 Task: Add a condition where "Hours since ticket status open Greater than Ten" in new tickets in your groups.
Action: Mouse moved to (176, 567)
Screenshot: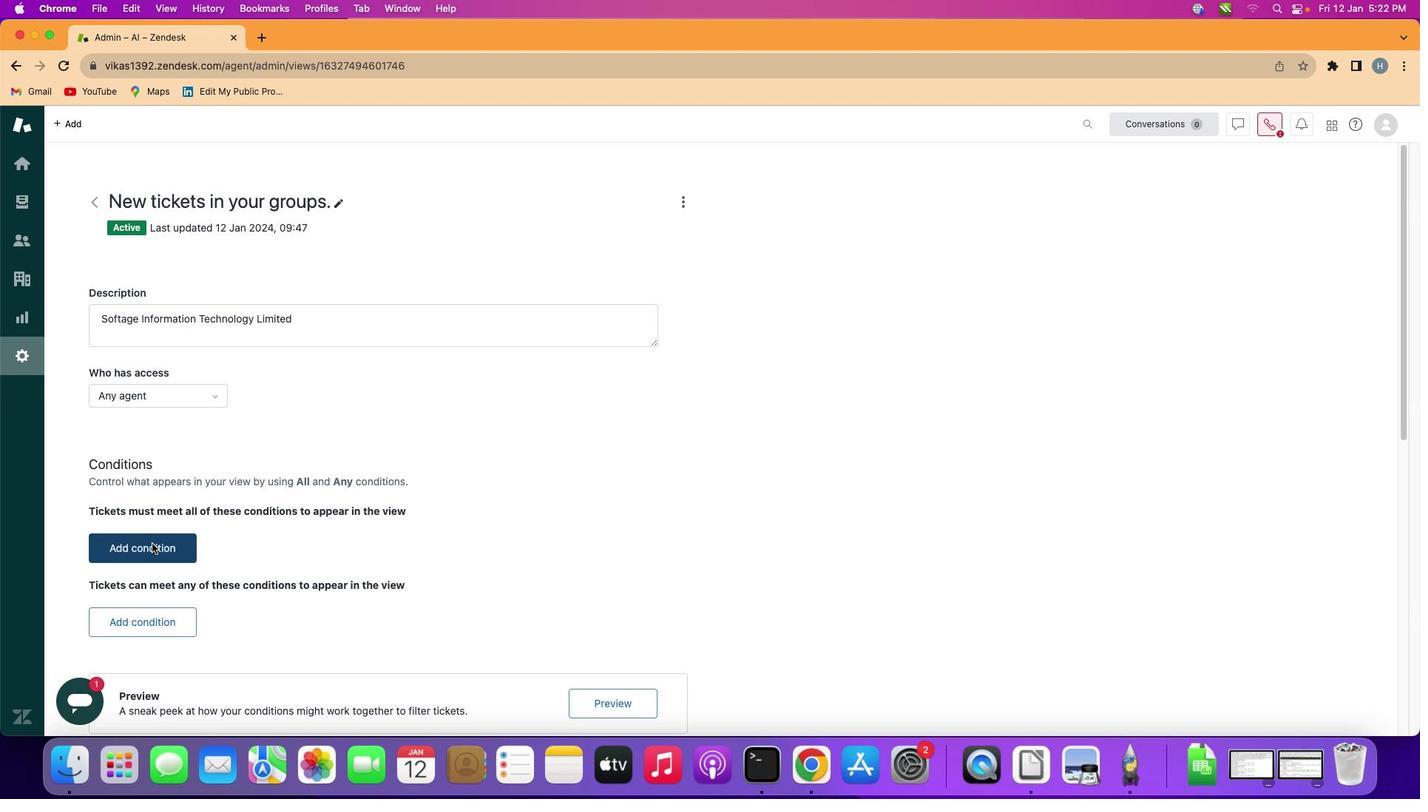 
Action: Mouse pressed left at (176, 567)
Screenshot: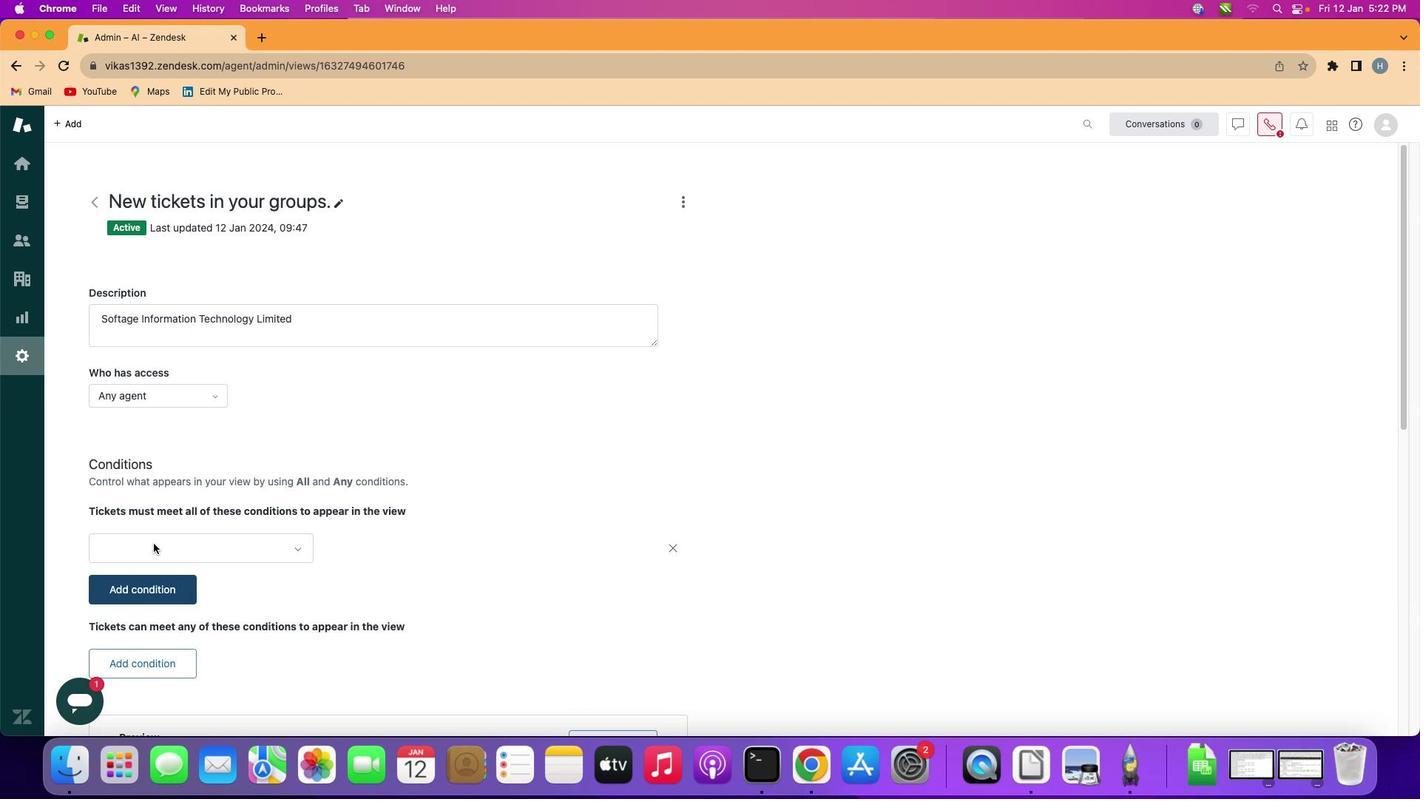 
Action: Mouse moved to (236, 567)
Screenshot: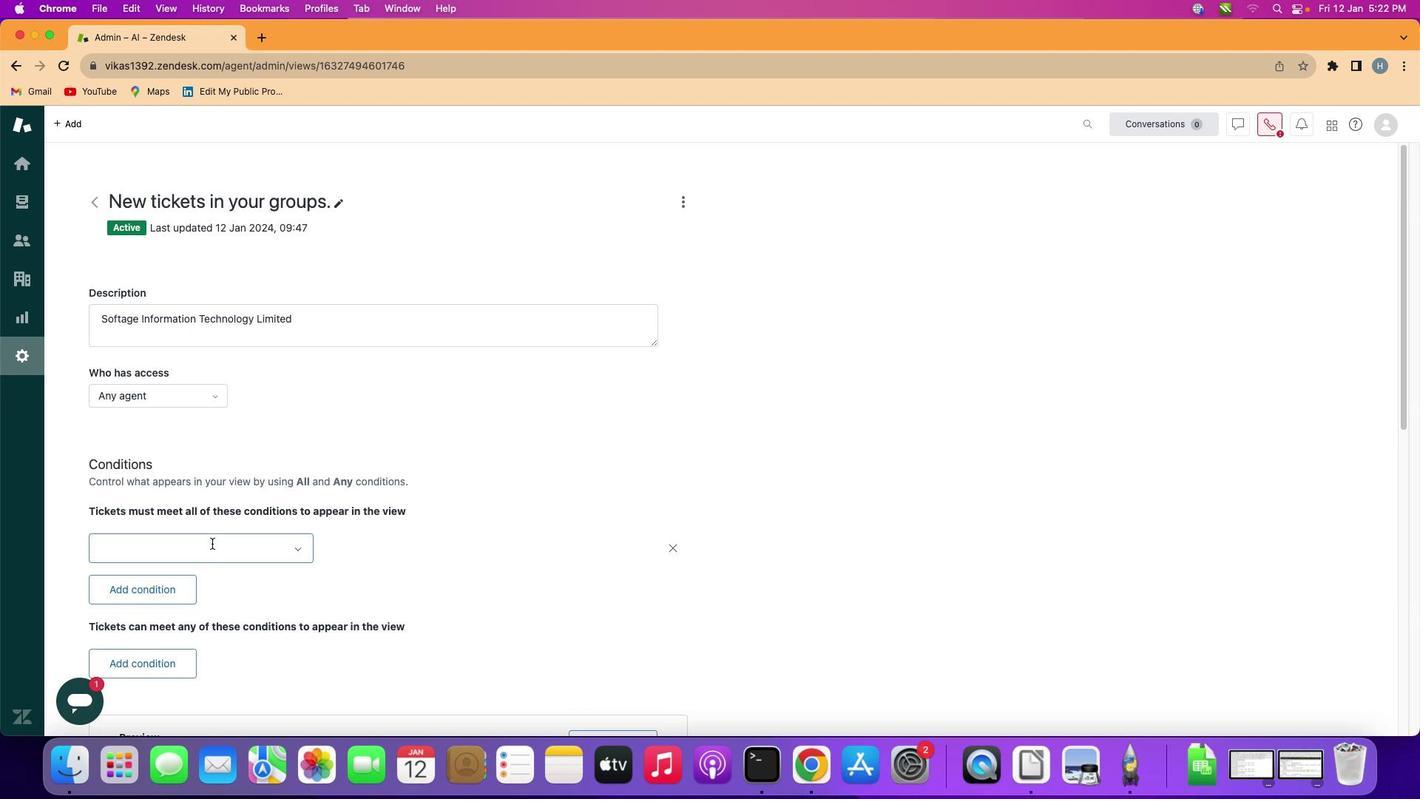
Action: Mouse pressed left at (236, 567)
Screenshot: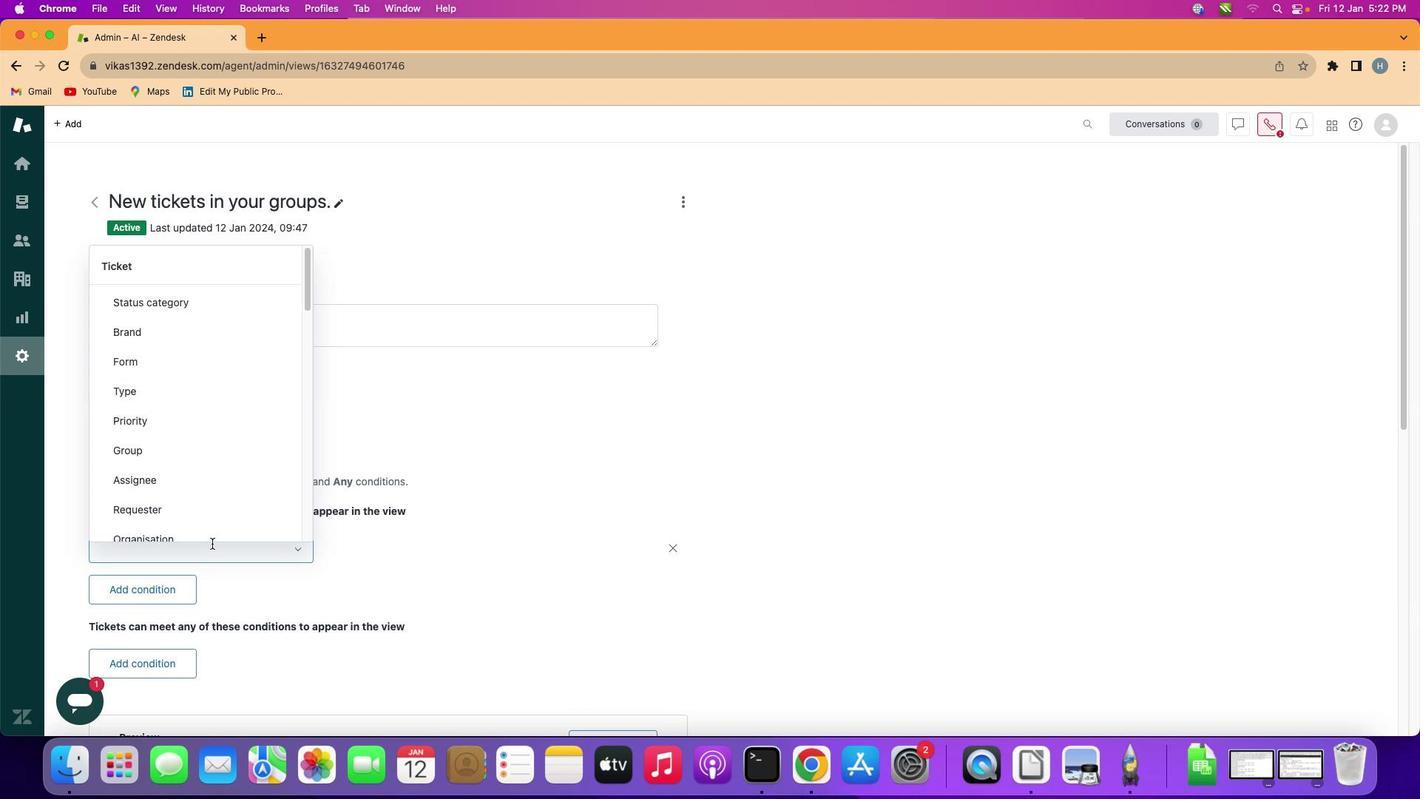
Action: Mouse moved to (241, 433)
Screenshot: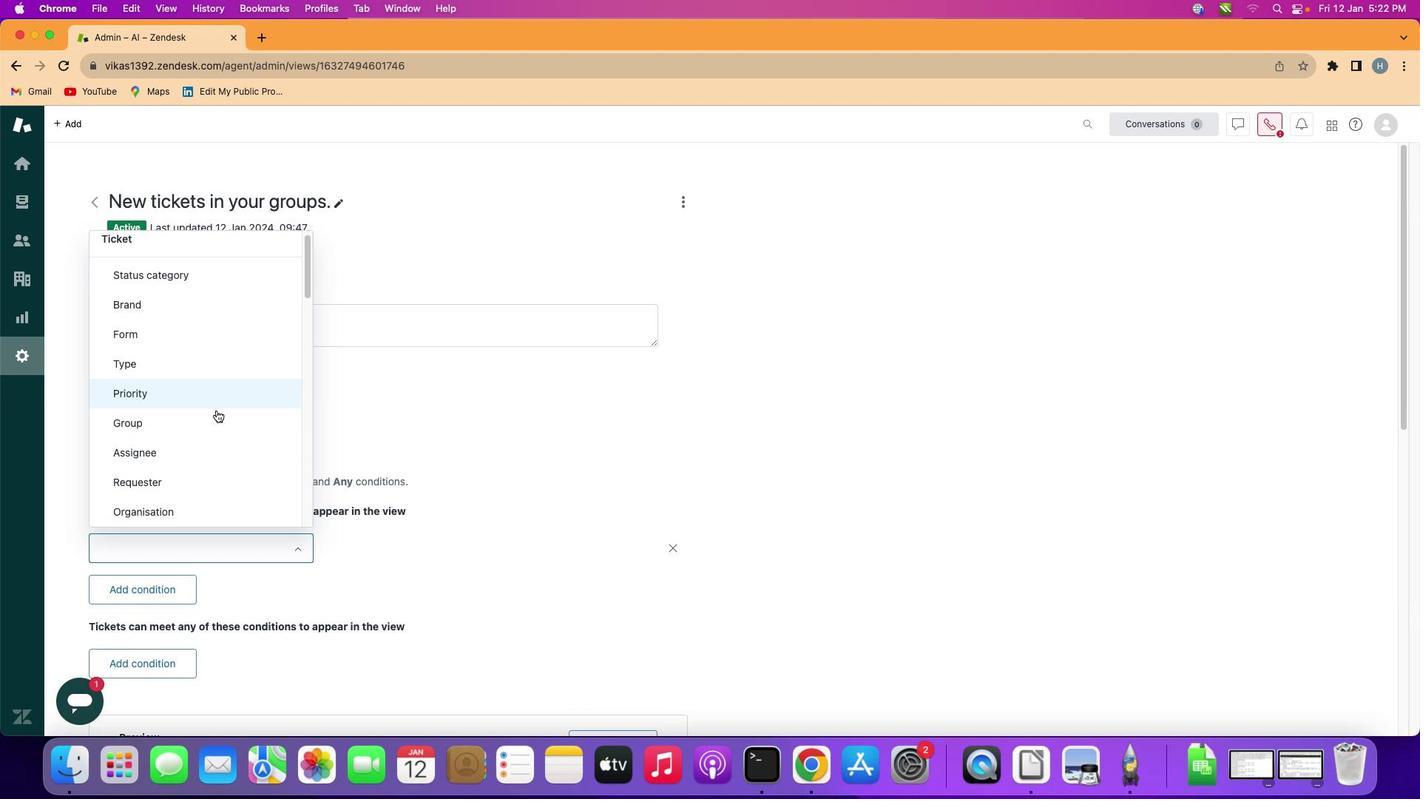 
Action: Mouse scrolled (241, 433) with delta (24, 23)
Screenshot: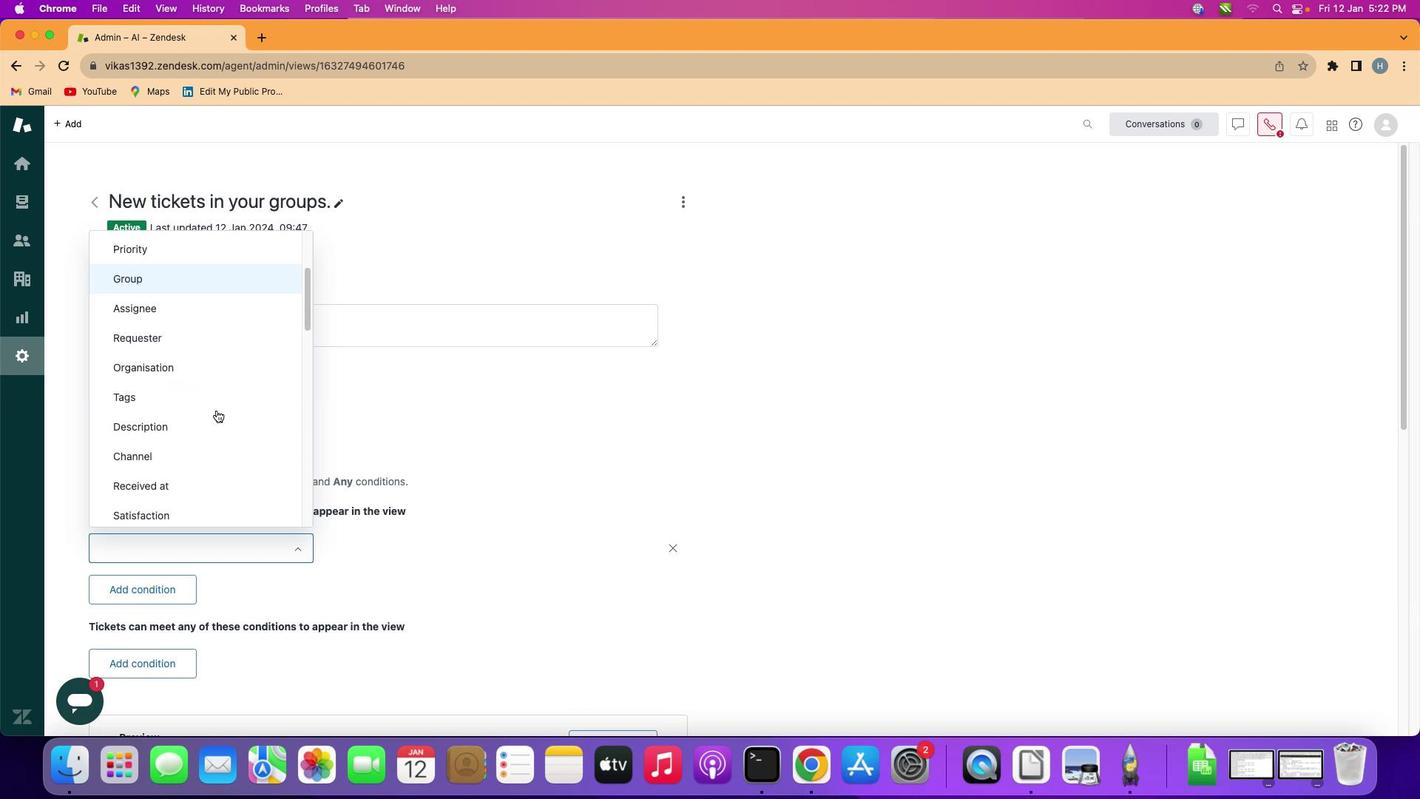 
Action: Mouse scrolled (241, 433) with delta (24, 23)
Screenshot: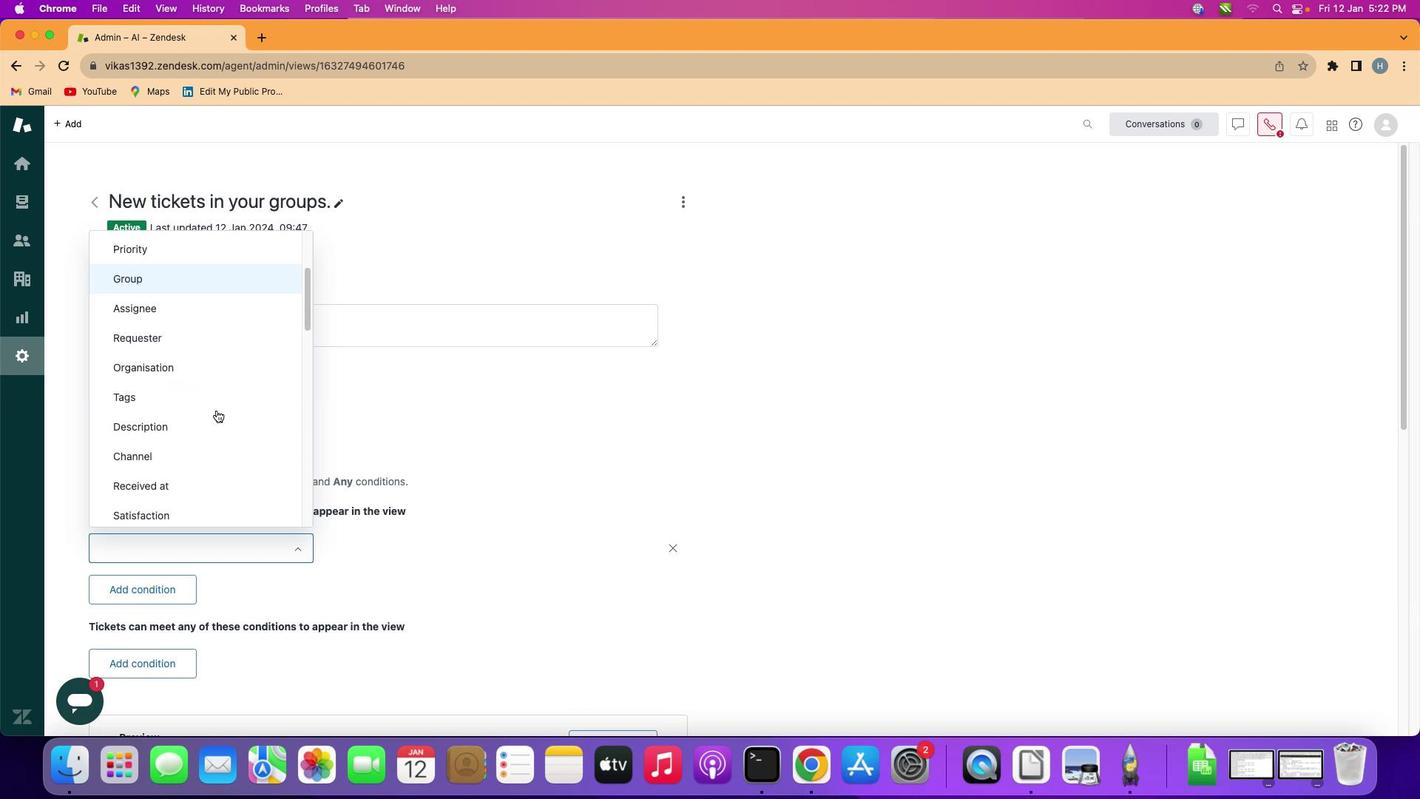 
Action: Mouse moved to (241, 433)
Screenshot: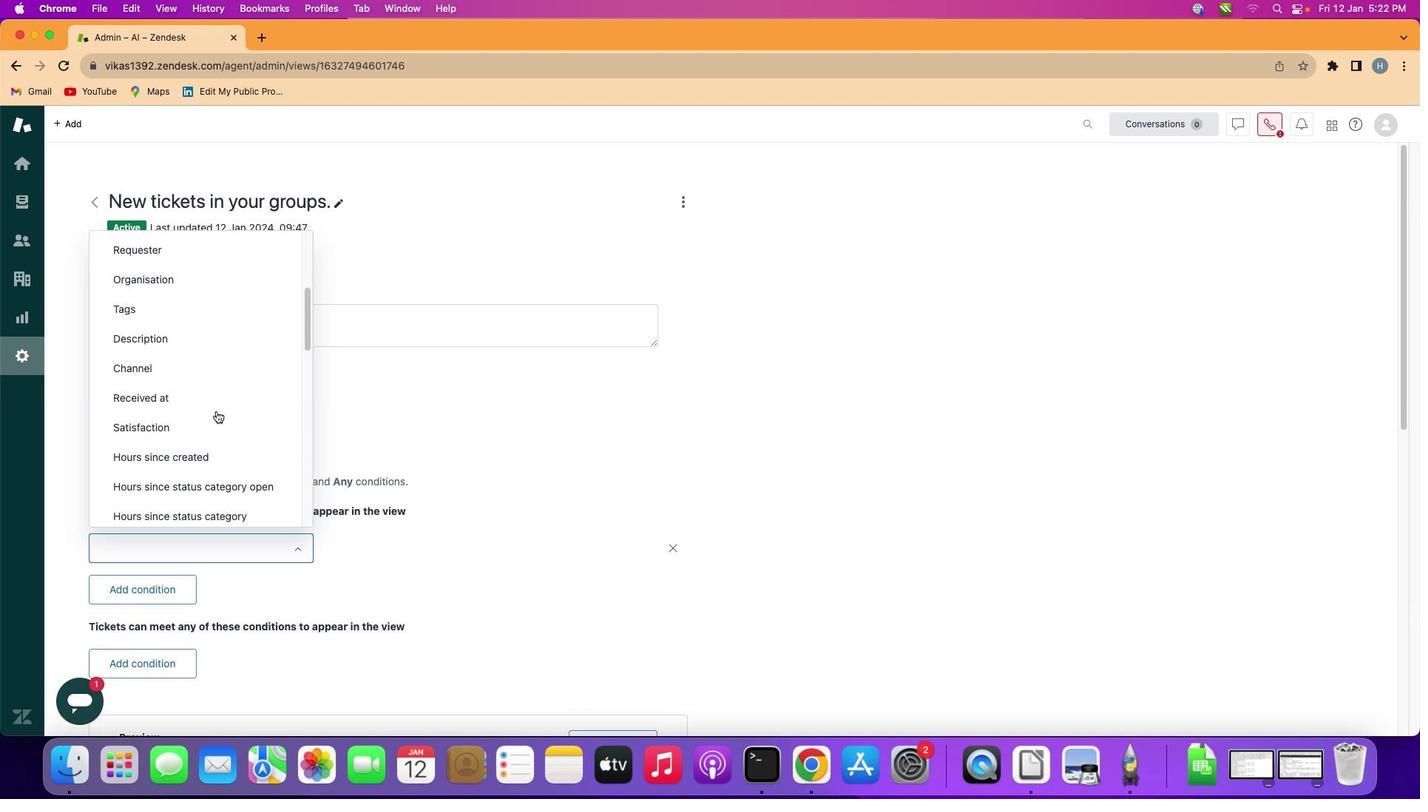 
Action: Mouse scrolled (241, 433) with delta (24, 22)
Screenshot: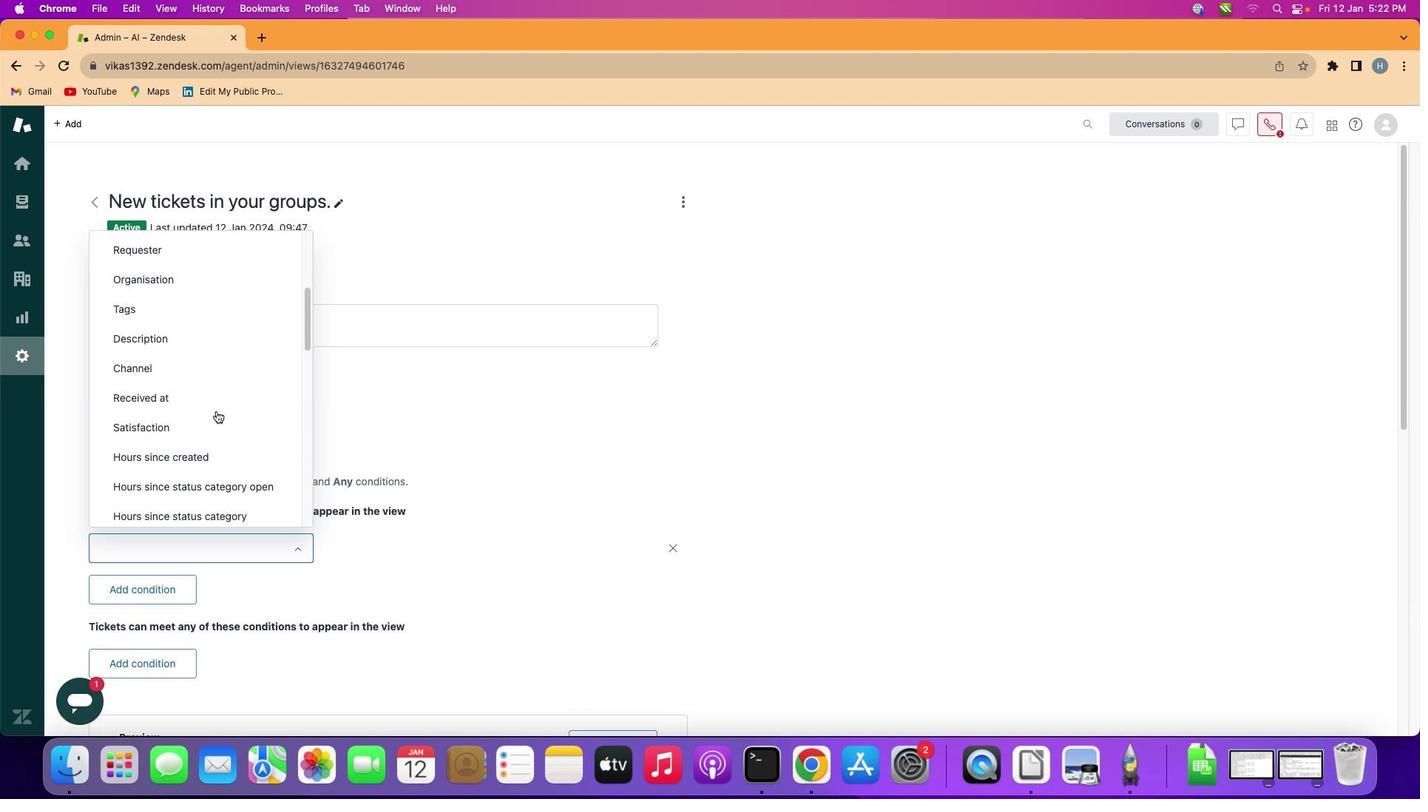 
Action: Mouse moved to (241, 434)
Screenshot: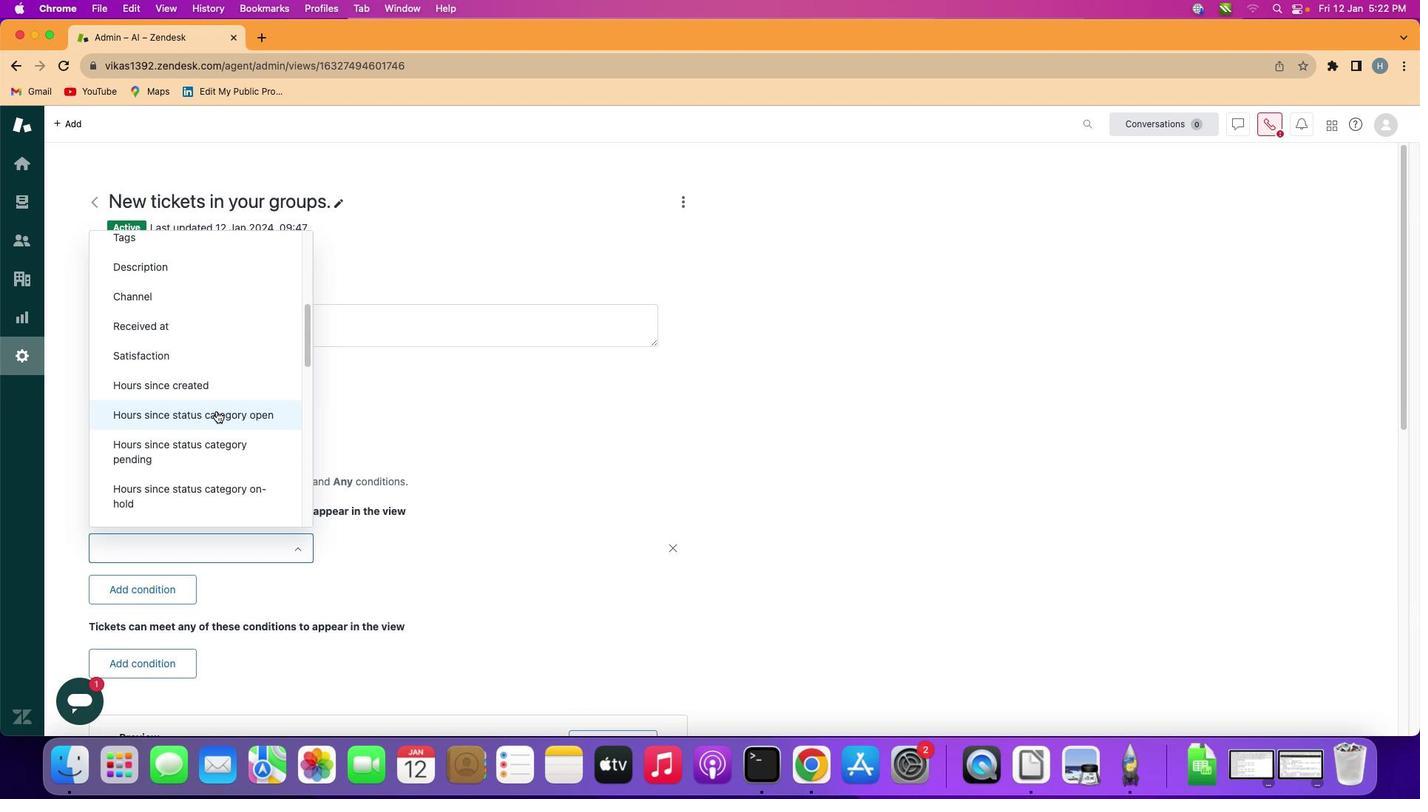 
Action: Mouse scrolled (241, 434) with delta (24, 21)
Screenshot: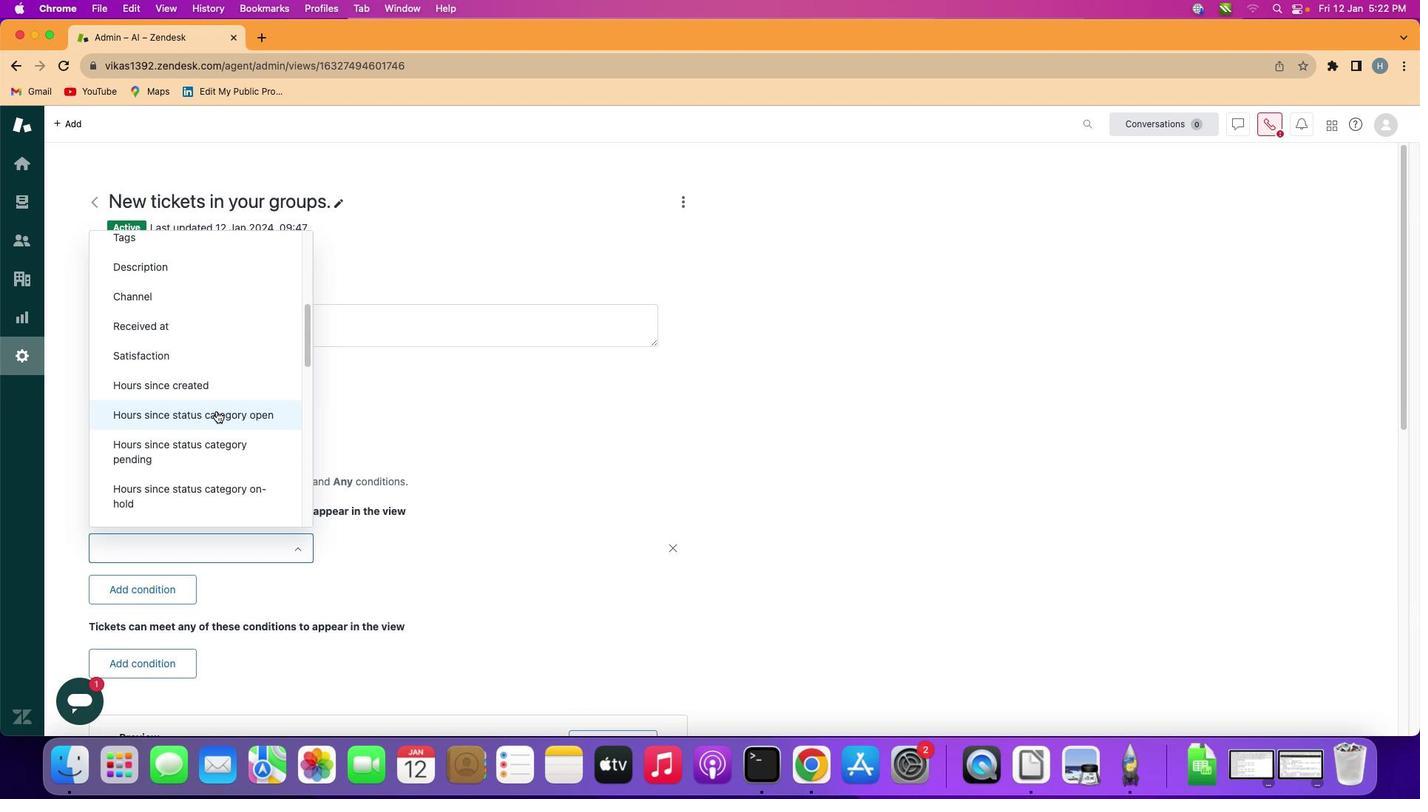 
Action: Mouse moved to (241, 435)
Screenshot: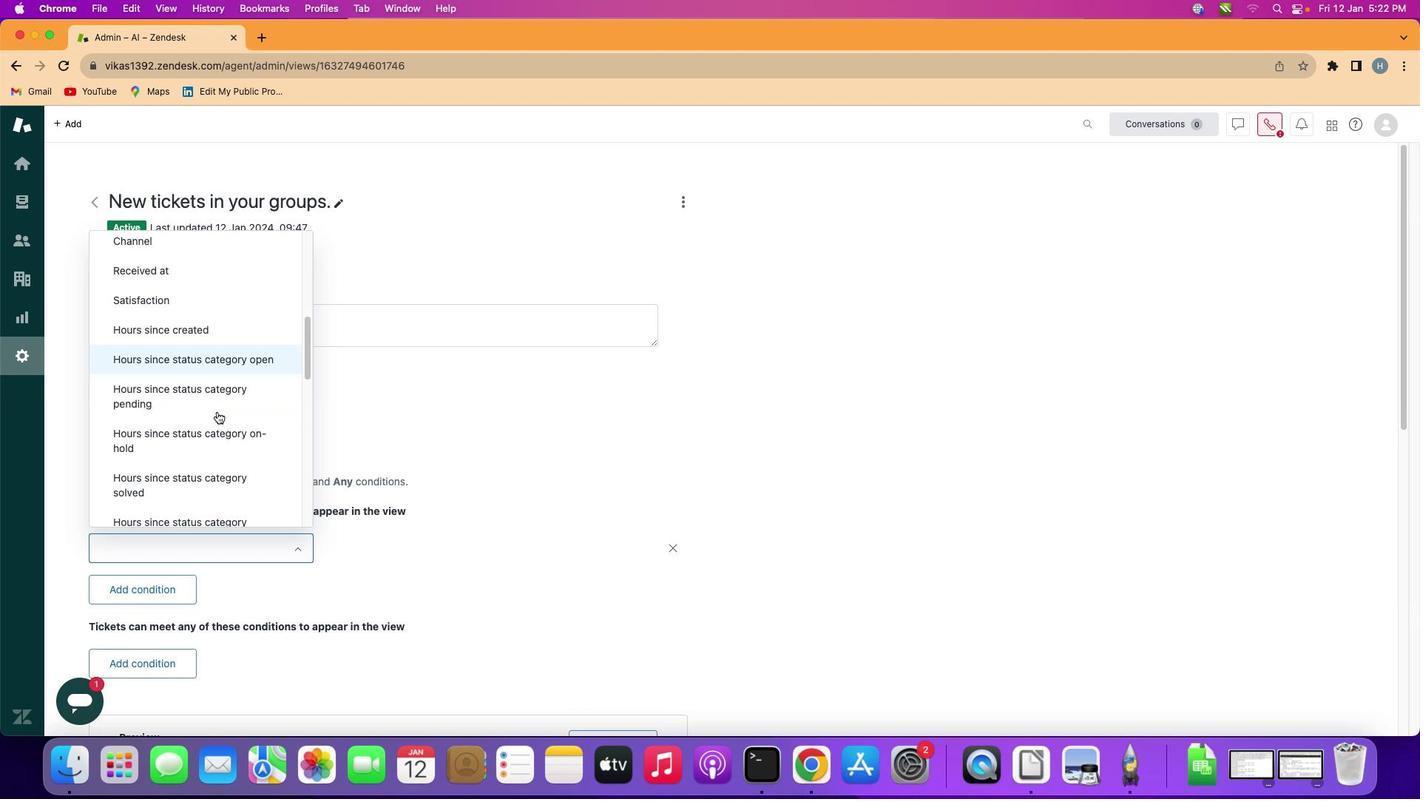 
Action: Mouse scrolled (241, 435) with delta (24, 21)
Screenshot: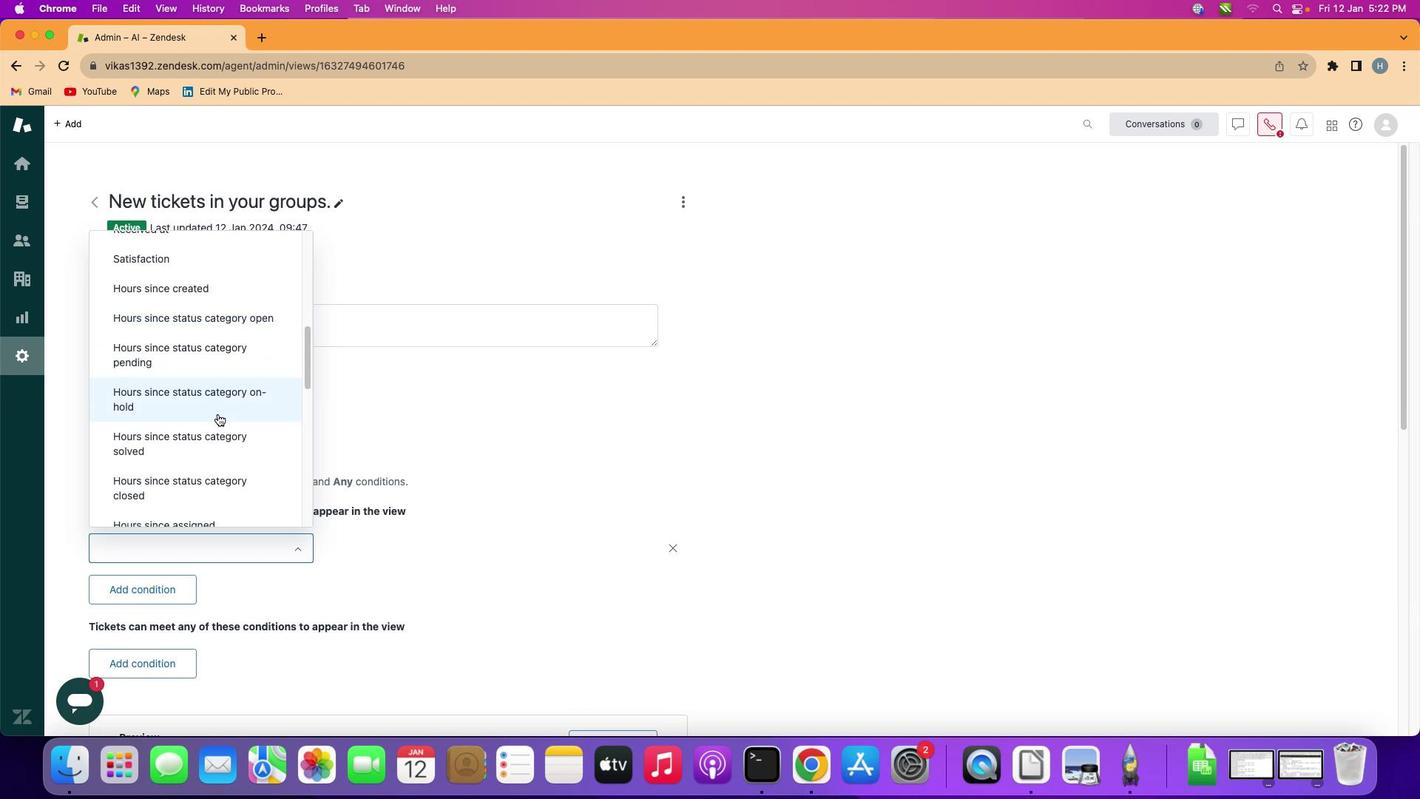 
Action: Mouse moved to (241, 438)
Screenshot: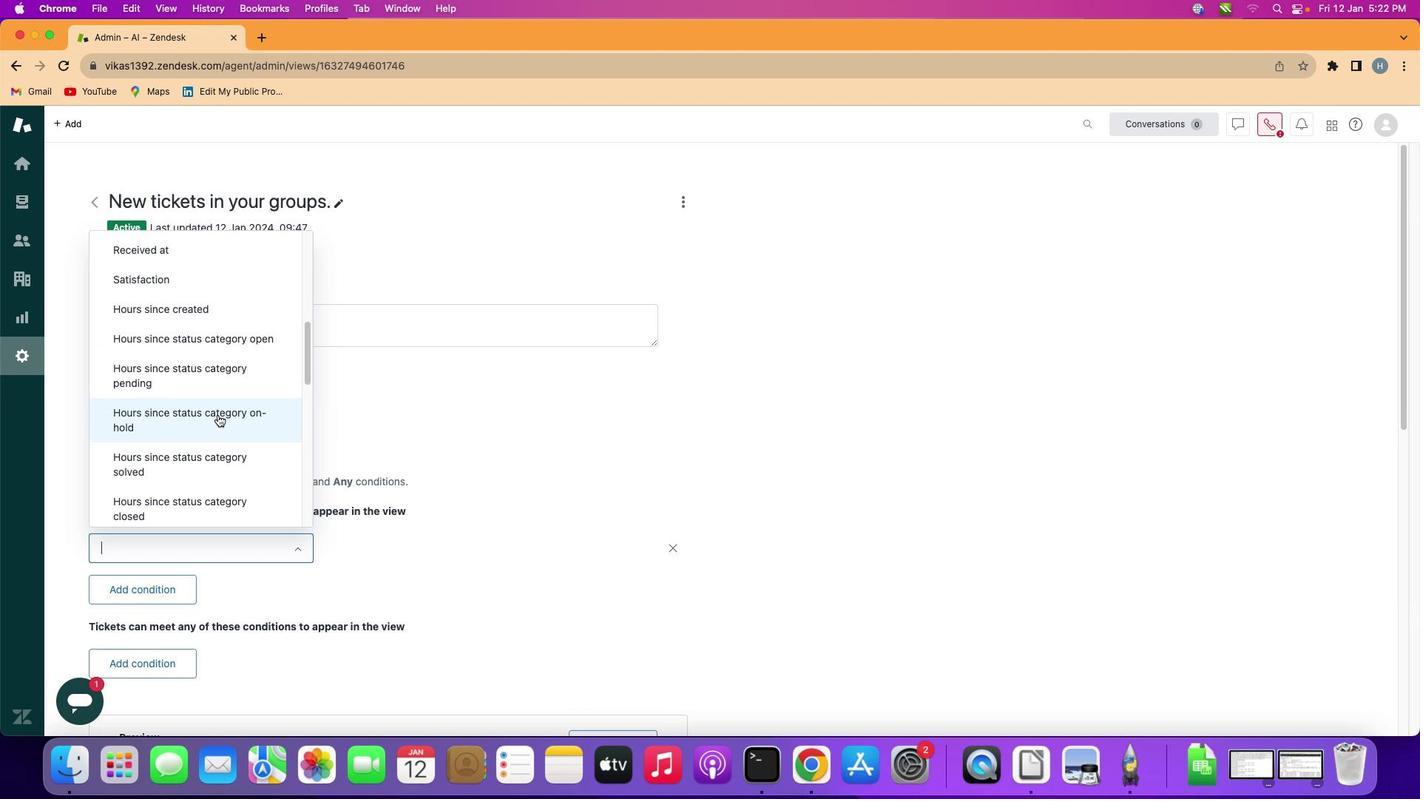 
Action: Mouse scrolled (241, 438) with delta (24, 23)
Screenshot: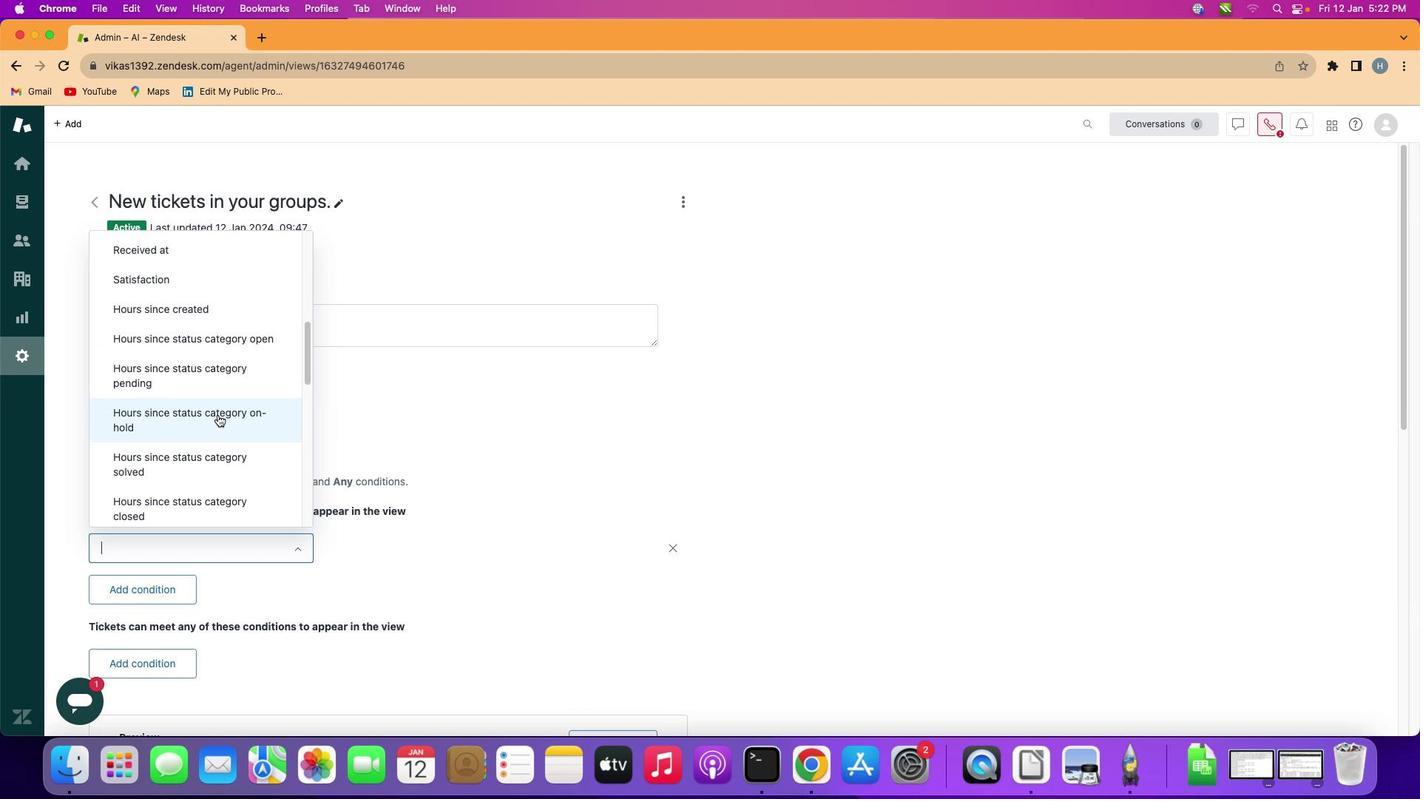 
Action: Mouse scrolled (241, 438) with delta (24, 27)
Screenshot: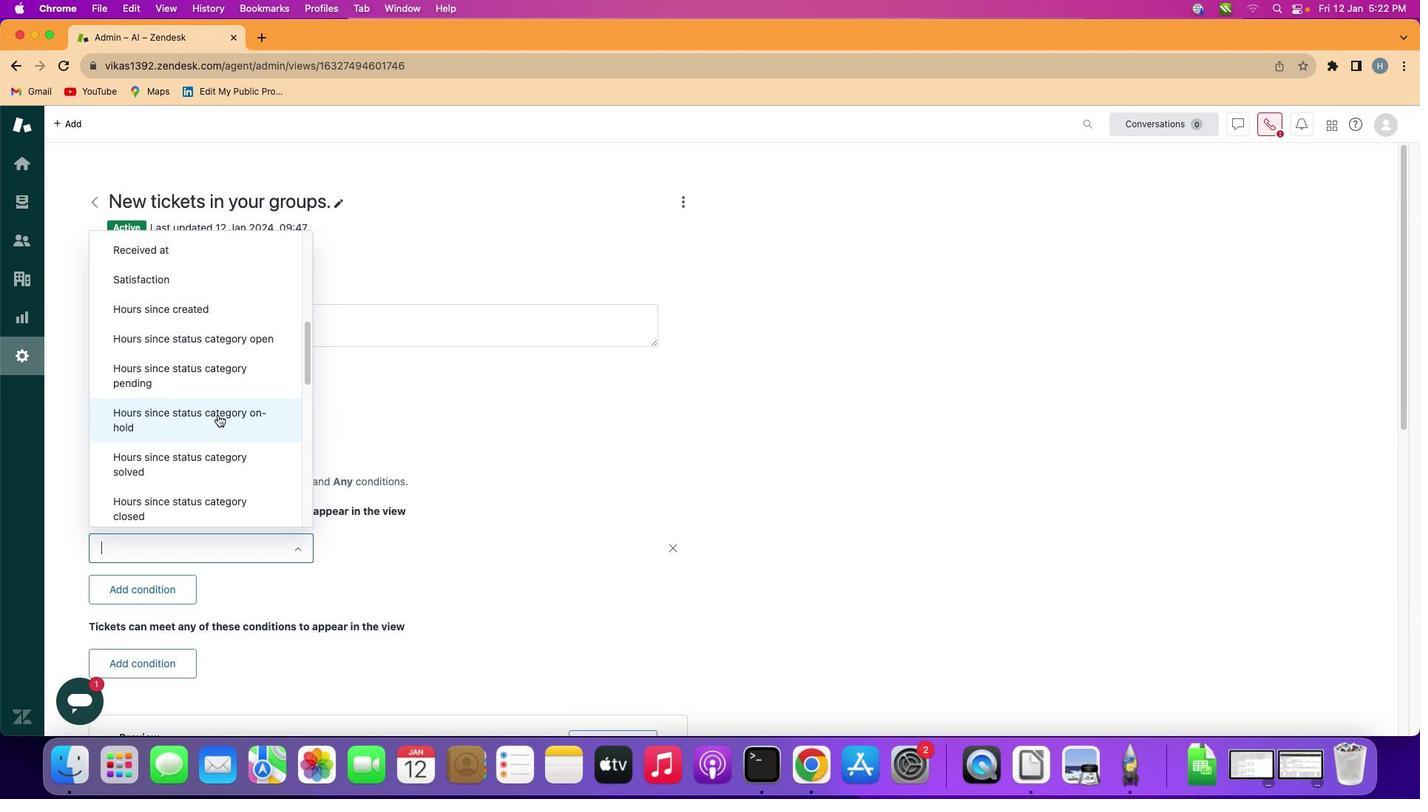 
Action: Mouse scrolled (241, 438) with delta (24, 22)
Screenshot: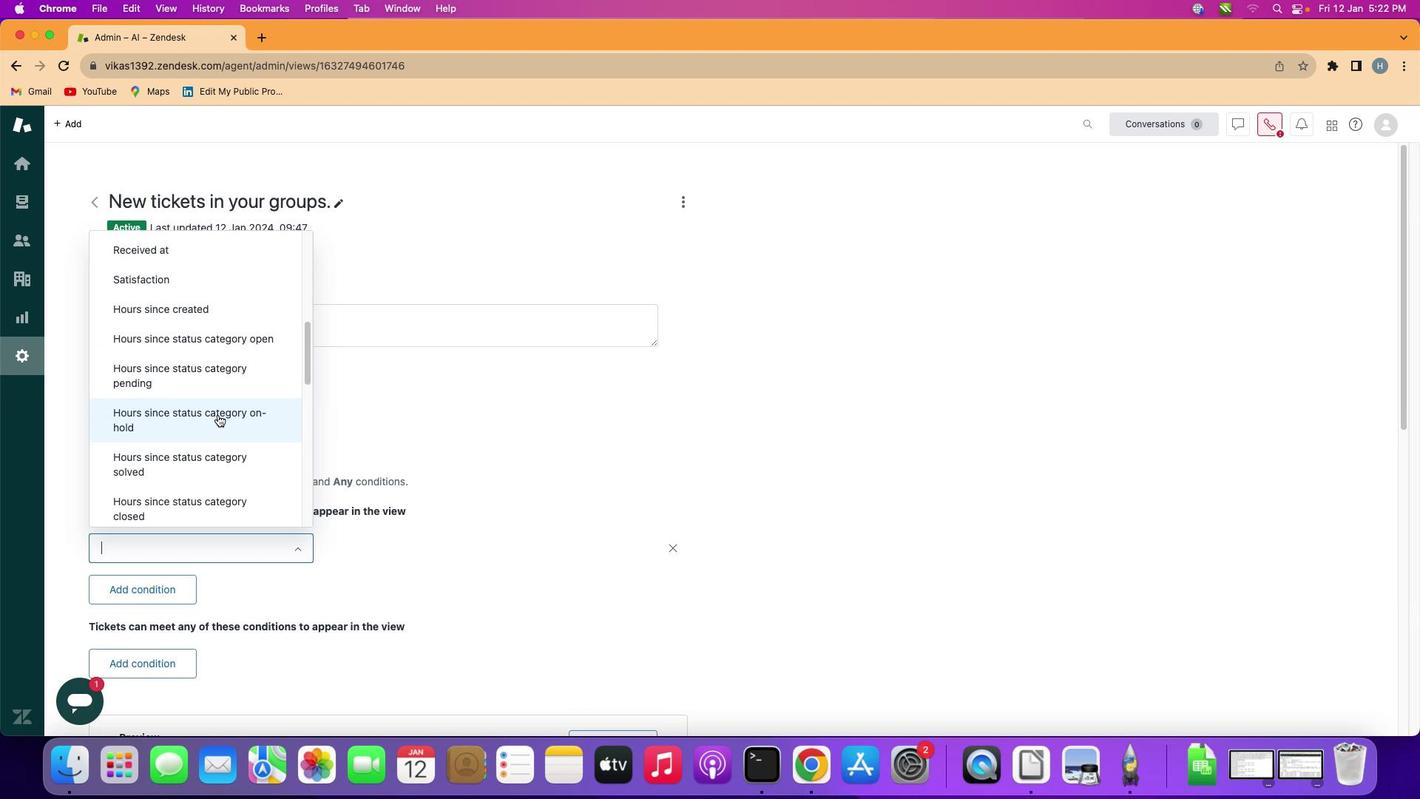 
Action: Mouse moved to (241, 439)
Screenshot: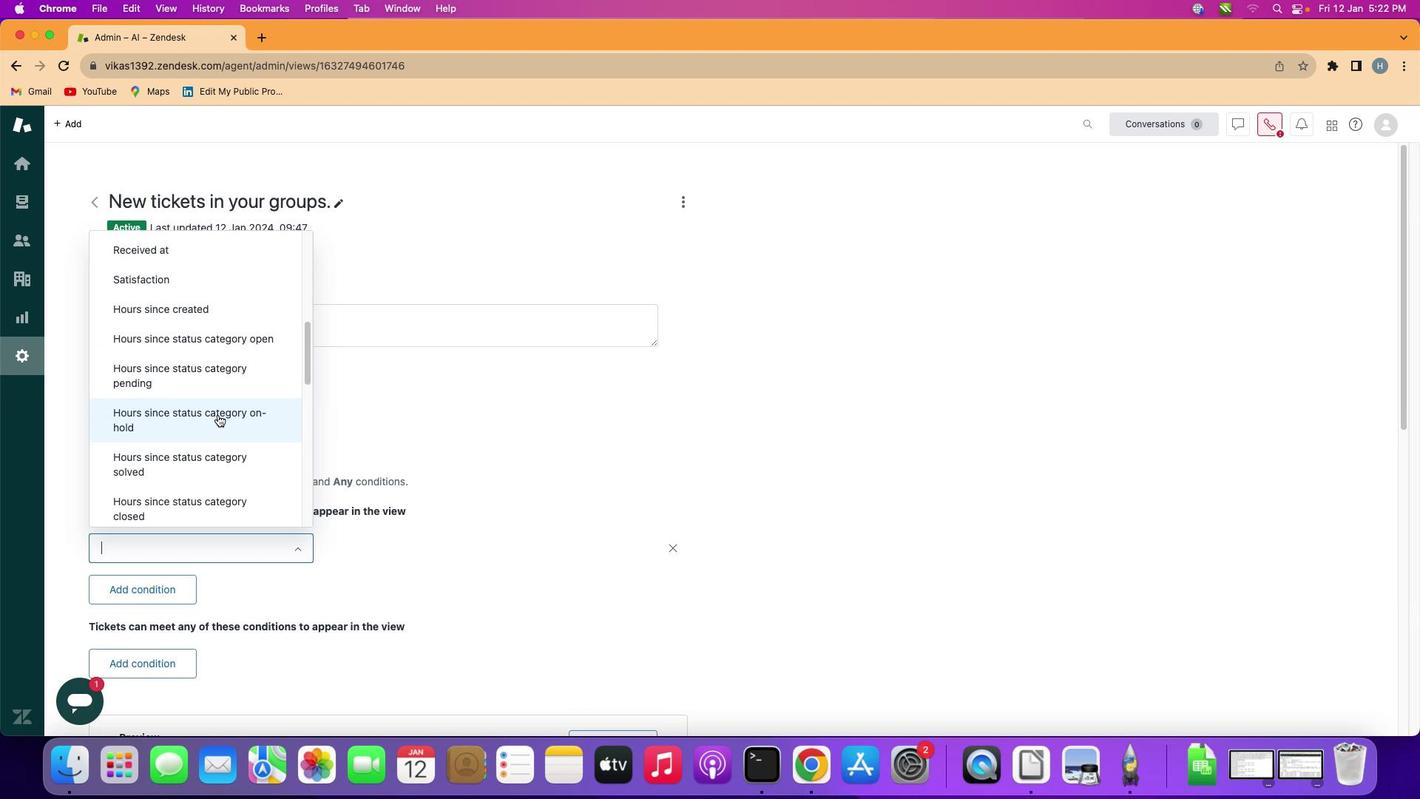 
Action: Mouse scrolled (241, 439) with delta (24, 26)
Screenshot: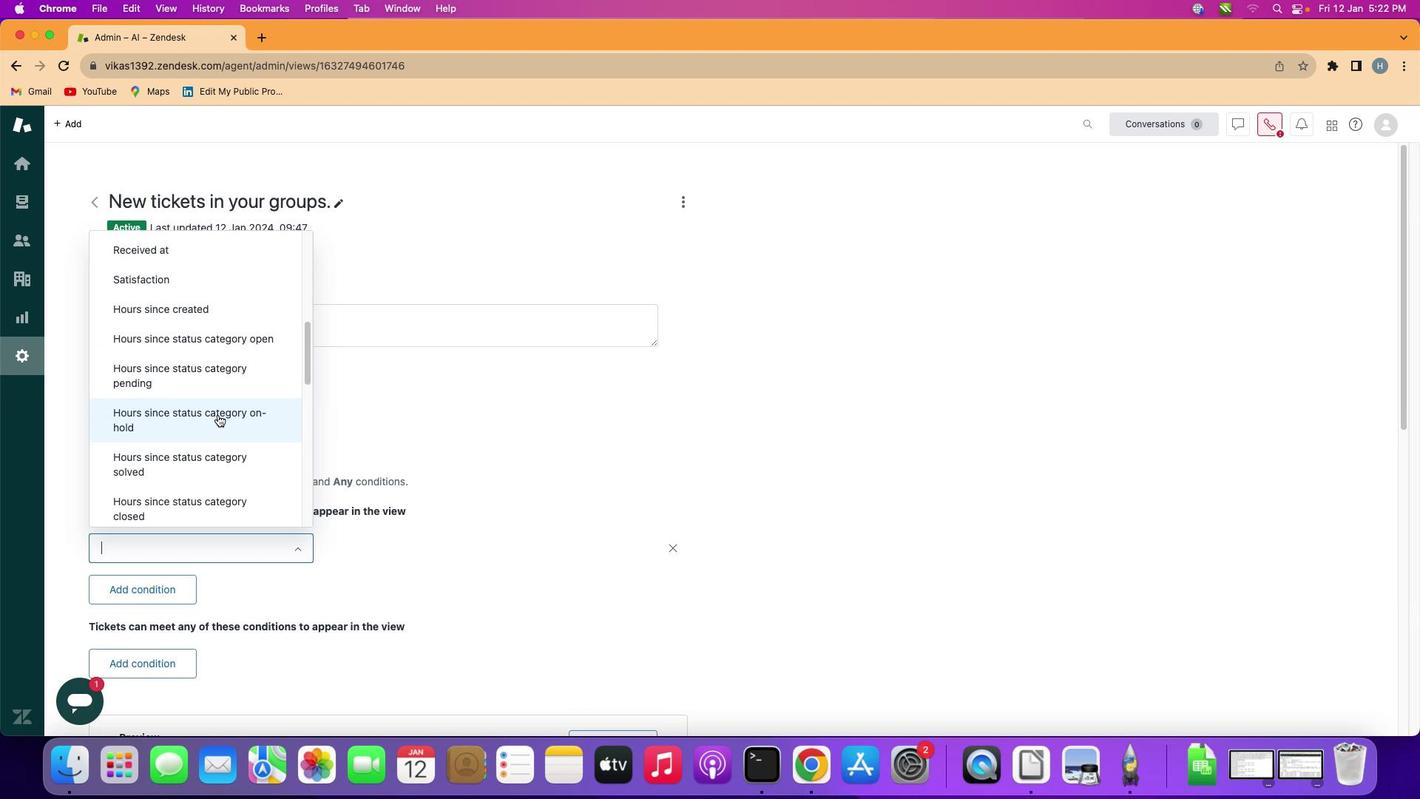 
Action: Mouse scrolled (241, 439) with delta (24, 22)
Screenshot: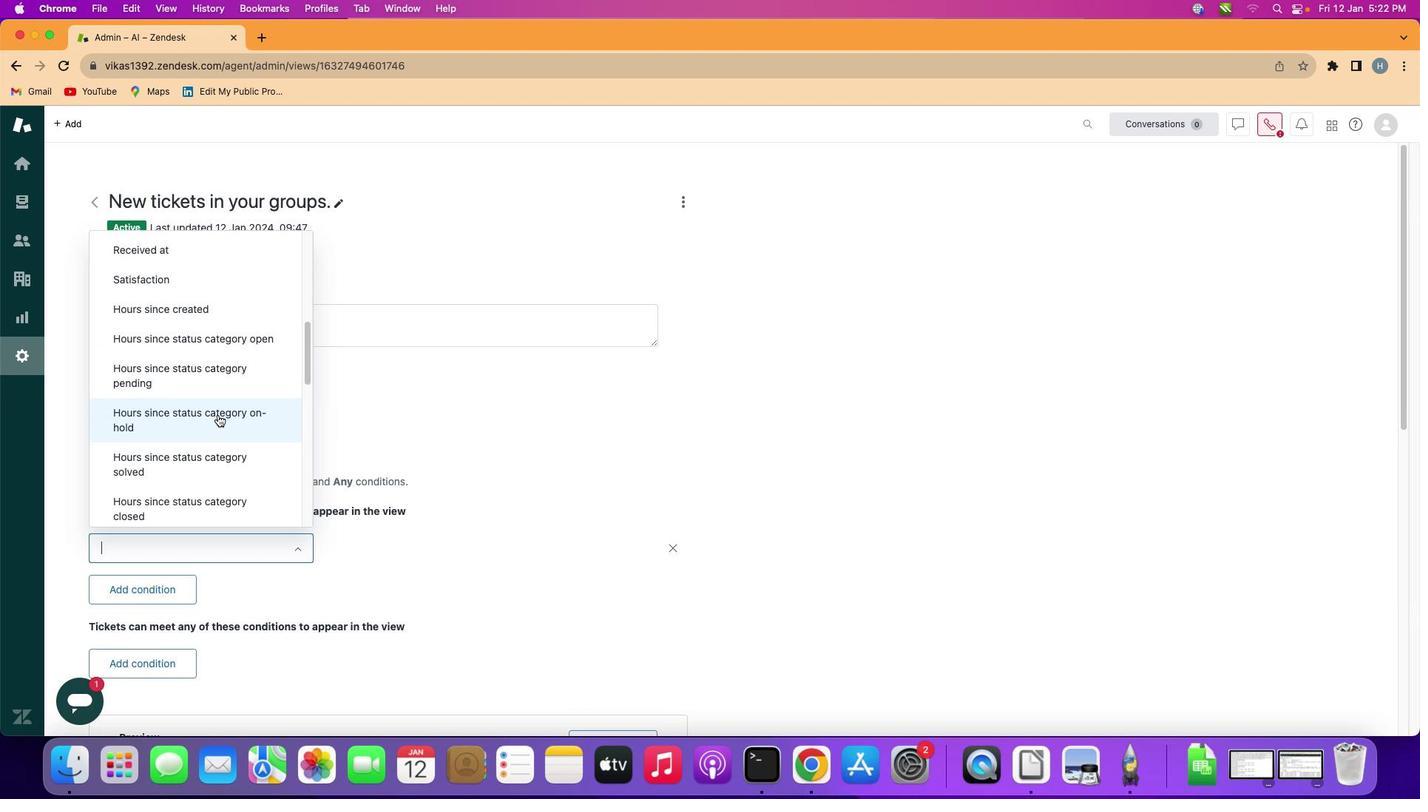 
Action: Mouse moved to (243, 439)
Screenshot: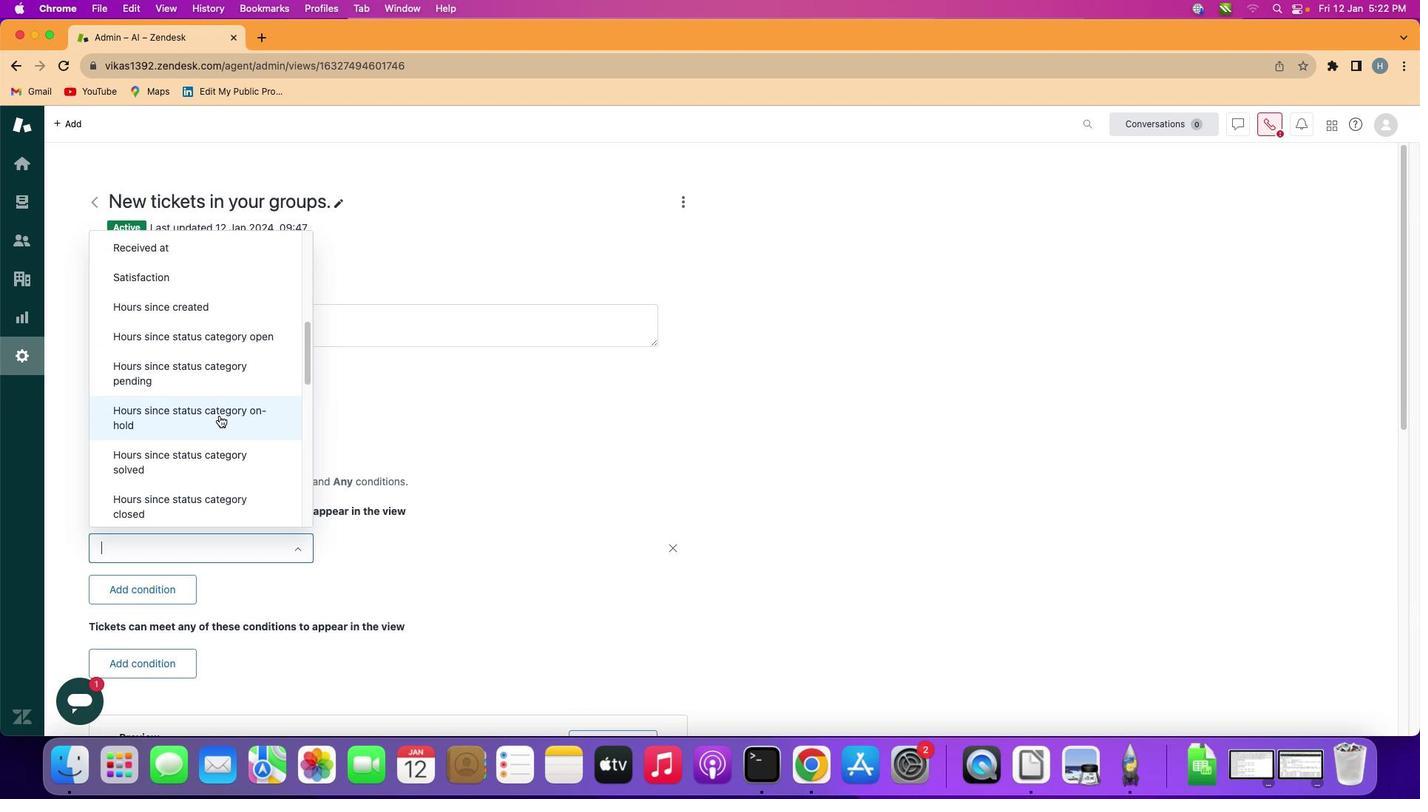 
Action: Mouse scrolled (243, 439) with delta (24, 25)
Screenshot: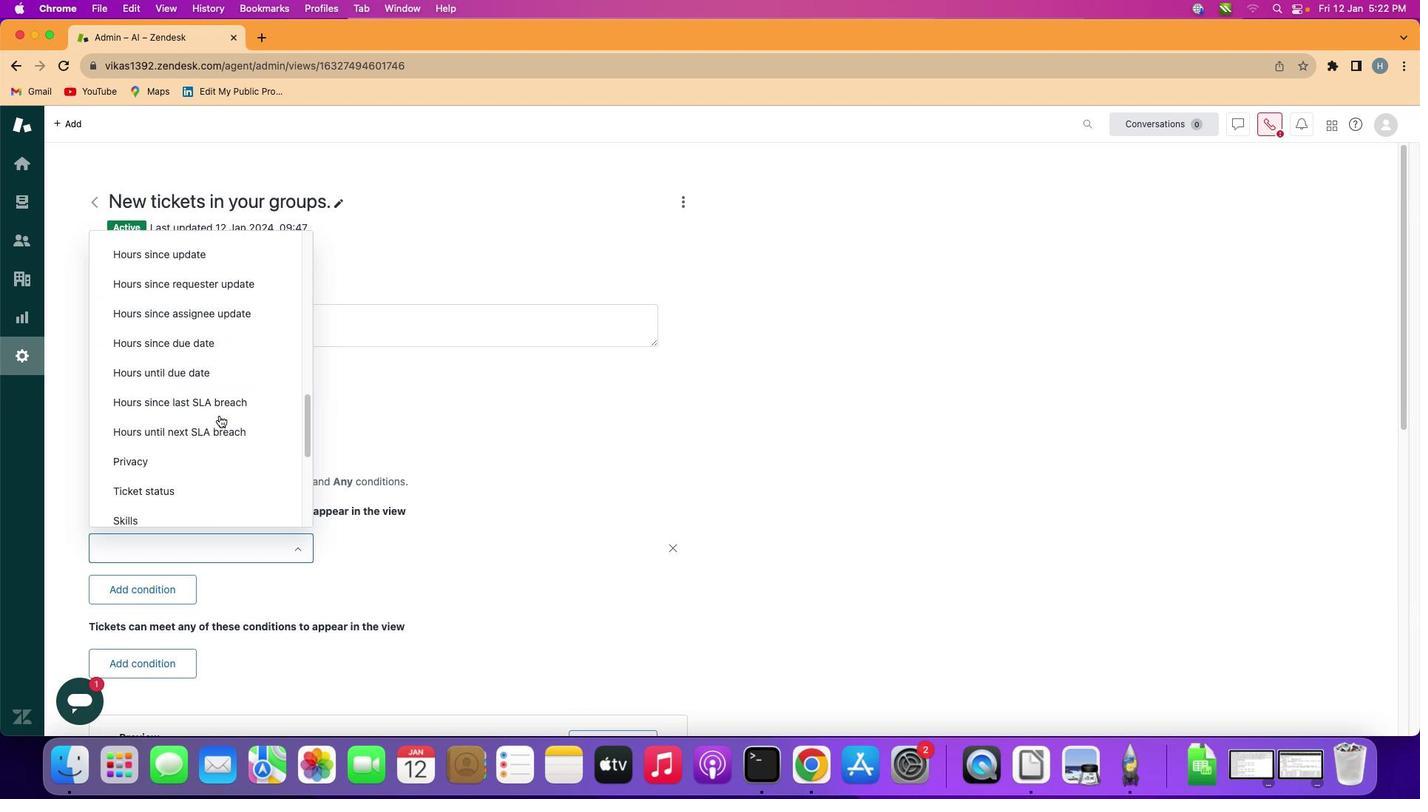 
Action: Mouse moved to (243, 439)
Screenshot: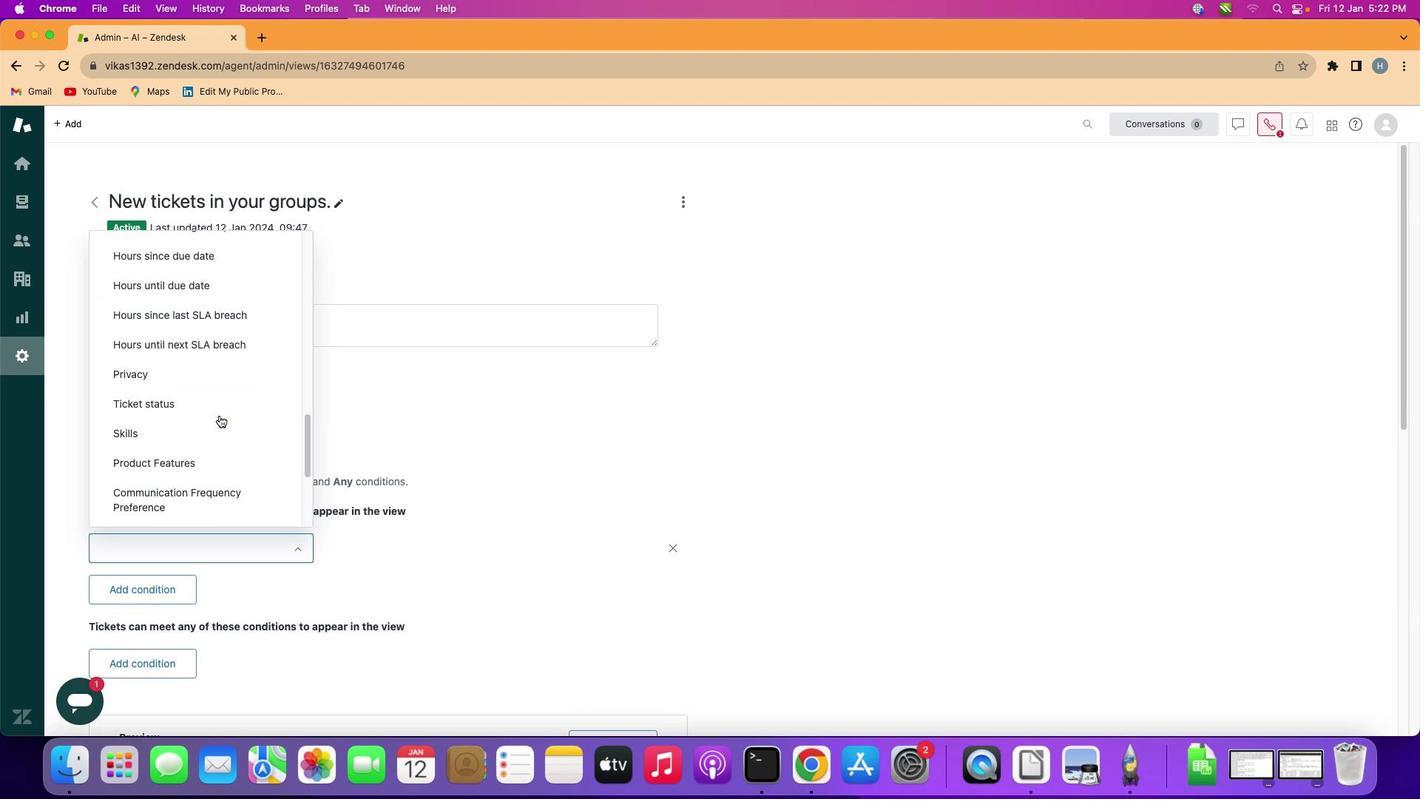 
Action: Mouse scrolled (243, 439) with delta (24, 22)
Screenshot: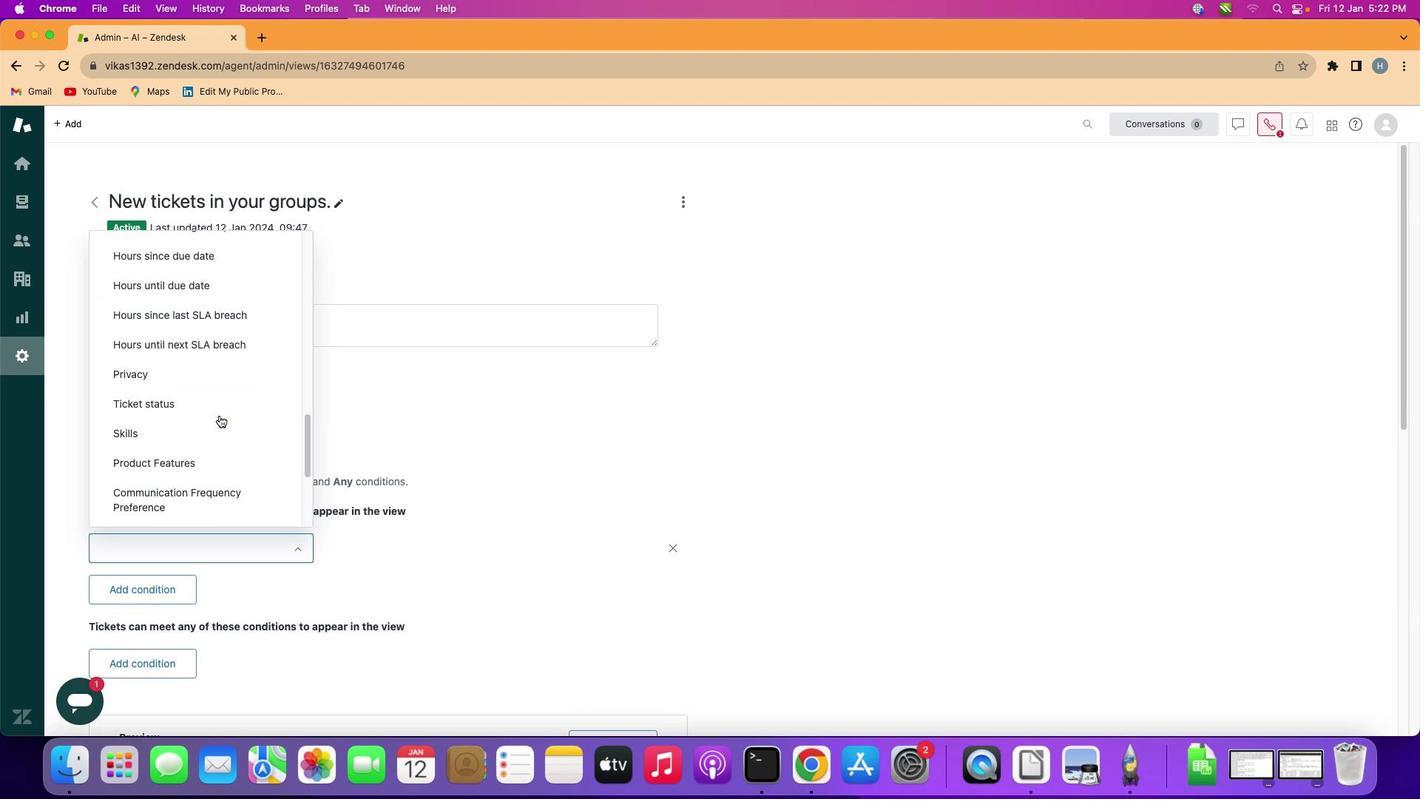 
Action: Mouse moved to (243, 439)
Screenshot: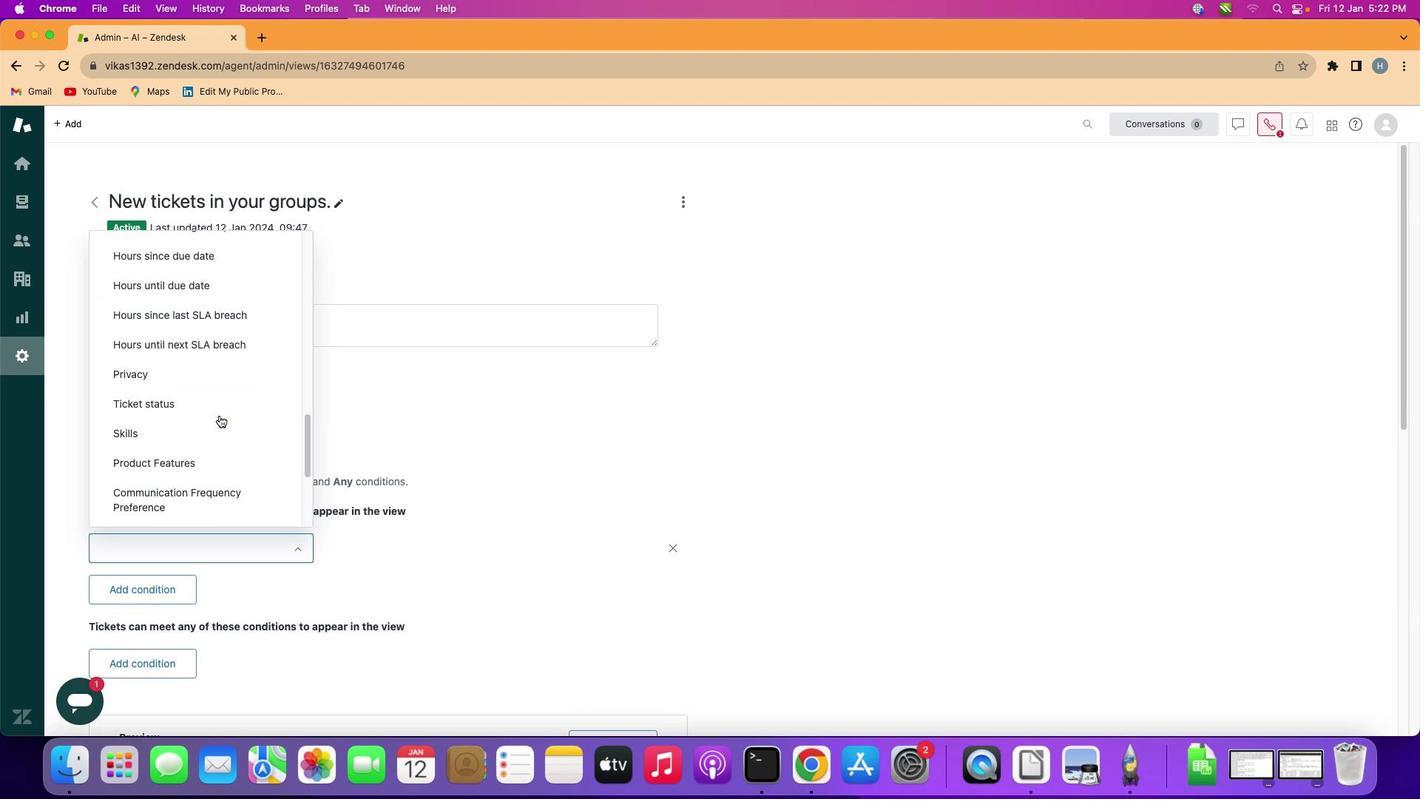 
Action: Mouse scrolled (243, 439) with delta (24, 22)
Screenshot: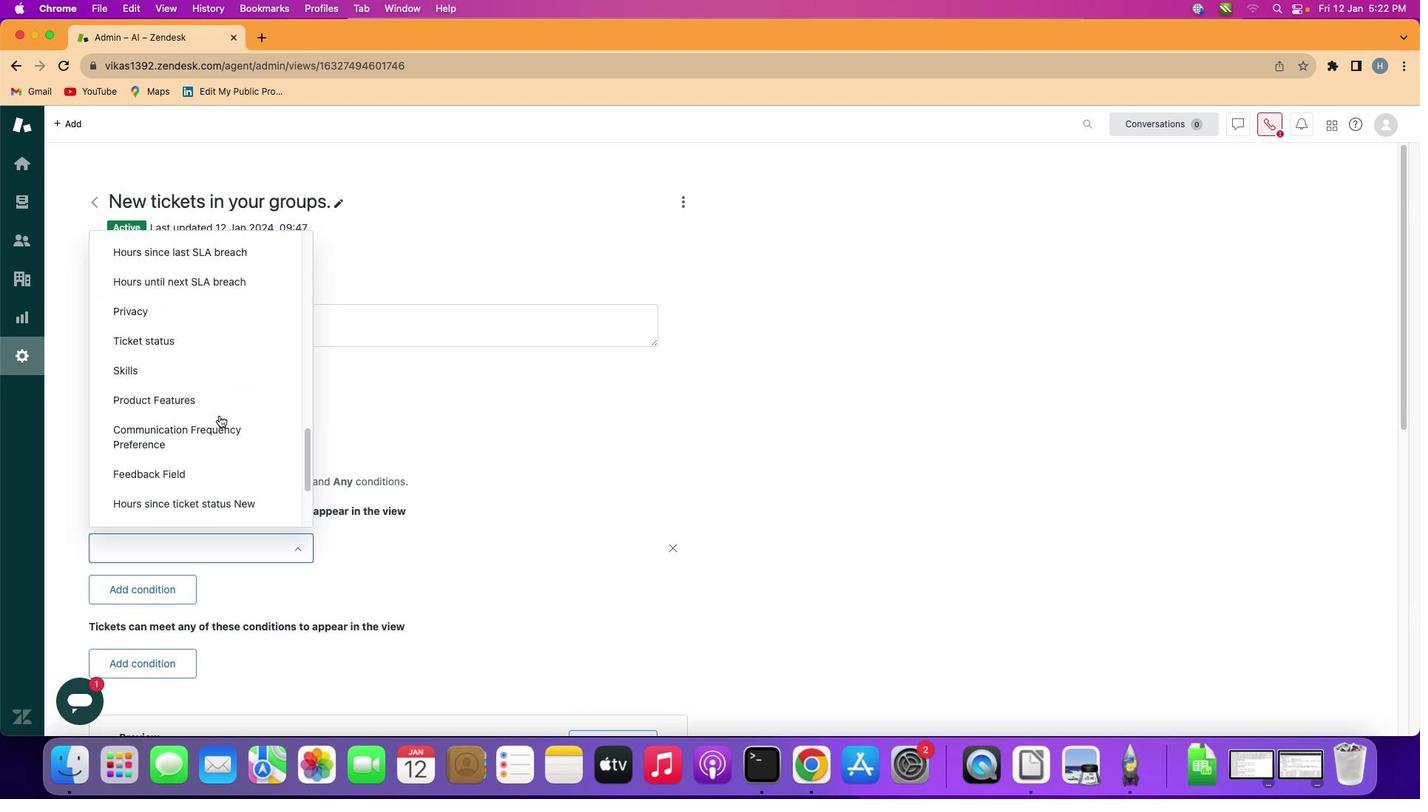 
Action: Mouse scrolled (243, 439) with delta (24, 19)
Screenshot: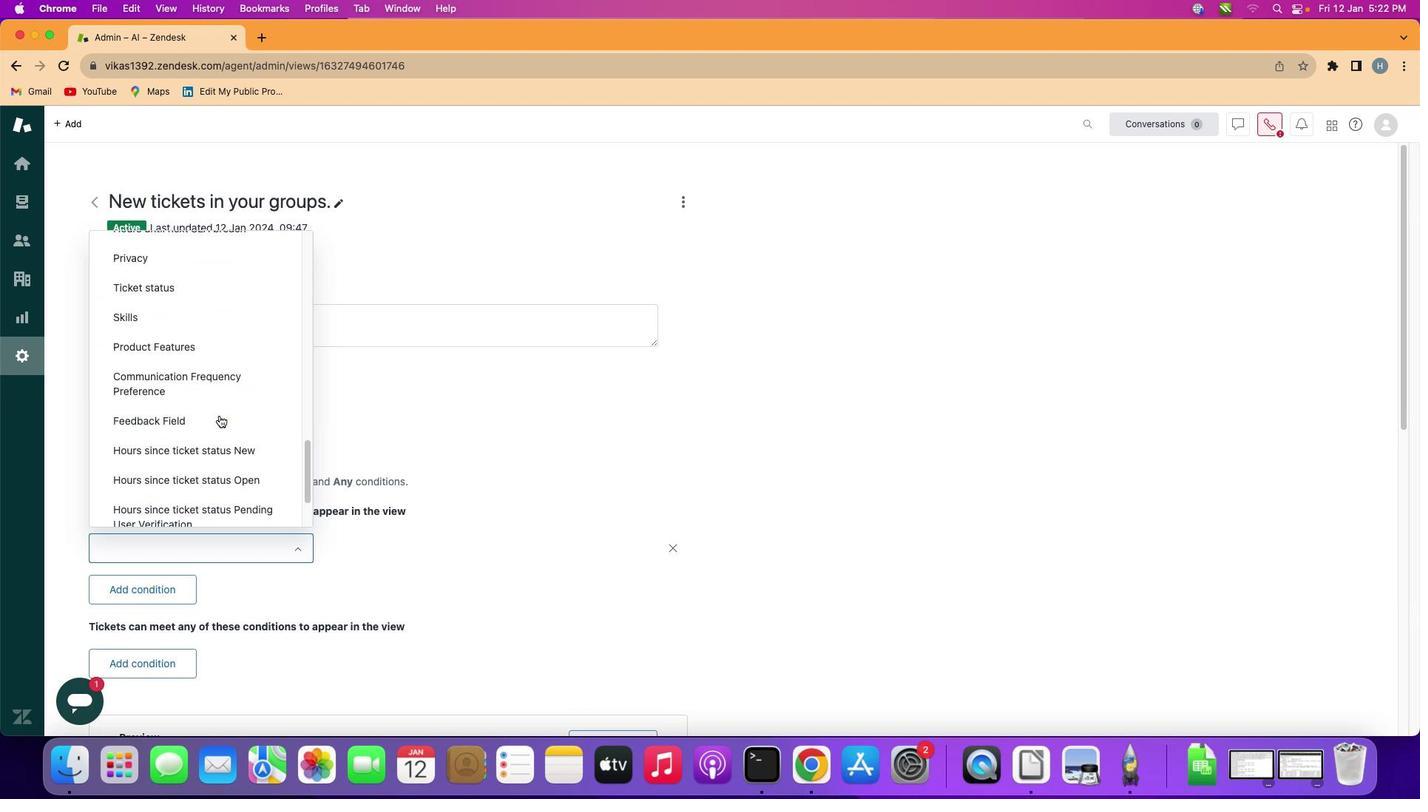 
Action: Mouse scrolled (243, 439) with delta (24, 19)
Screenshot: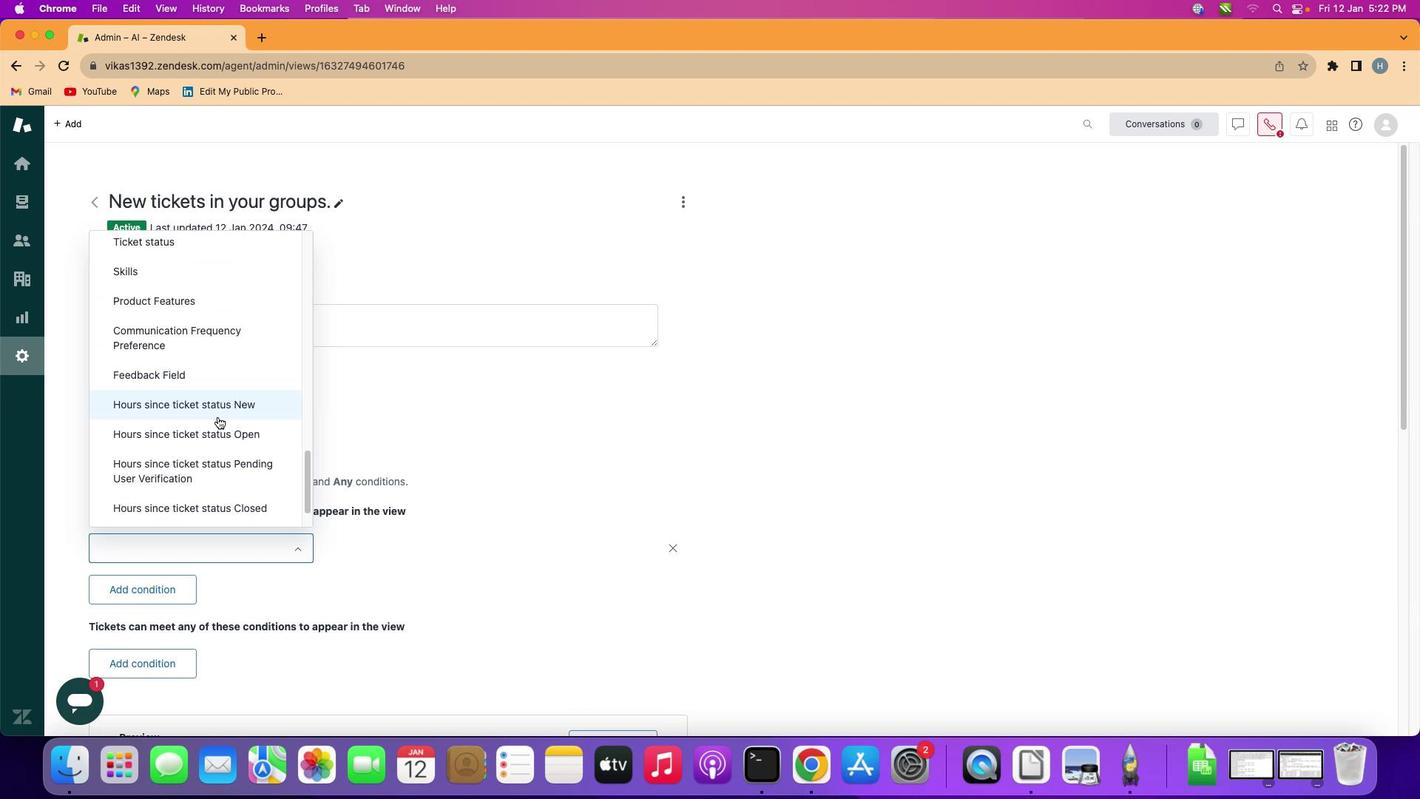 
Action: Mouse moved to (241, 441)
Screenshot: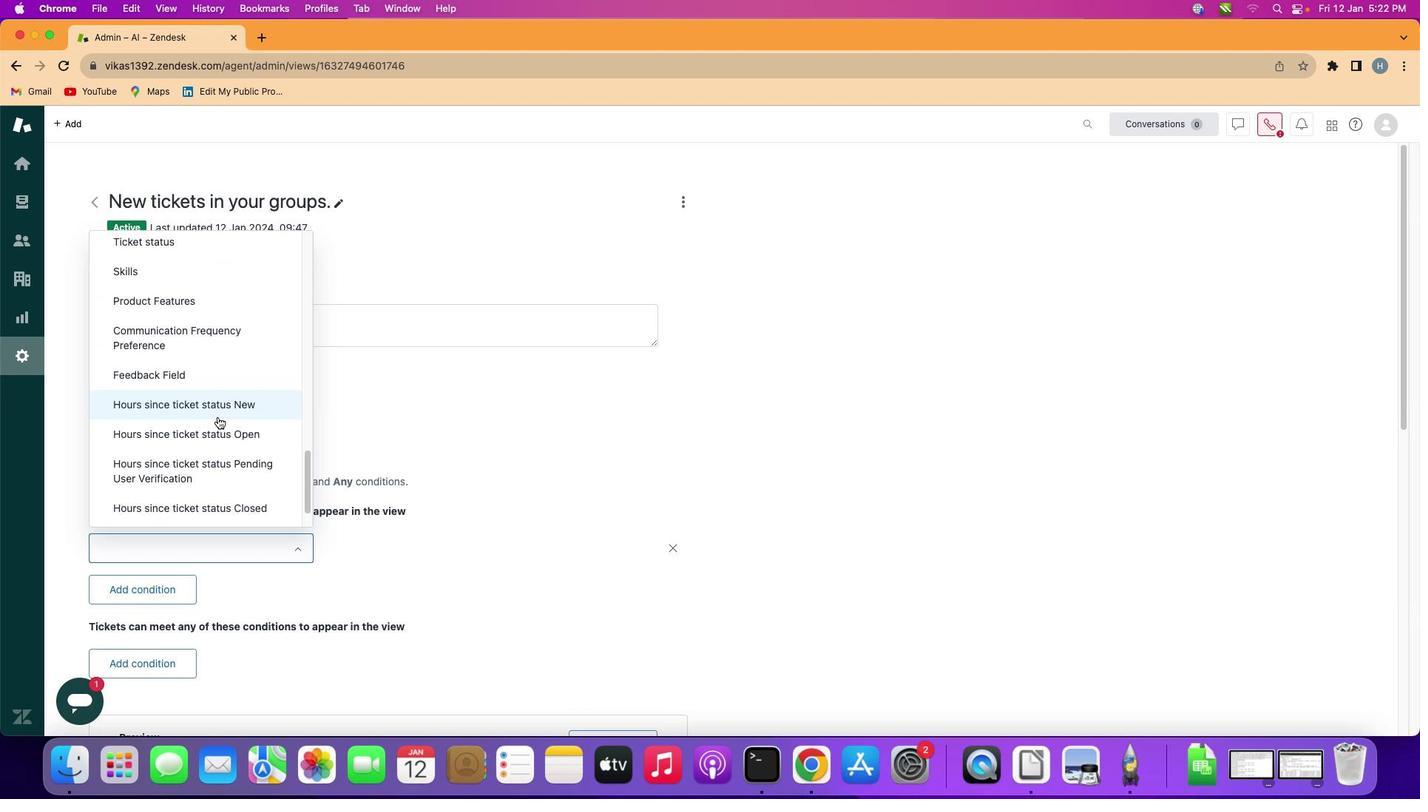 
Action: Mouse scrolled (241, 441) with delta (24, 23)
Screenshot: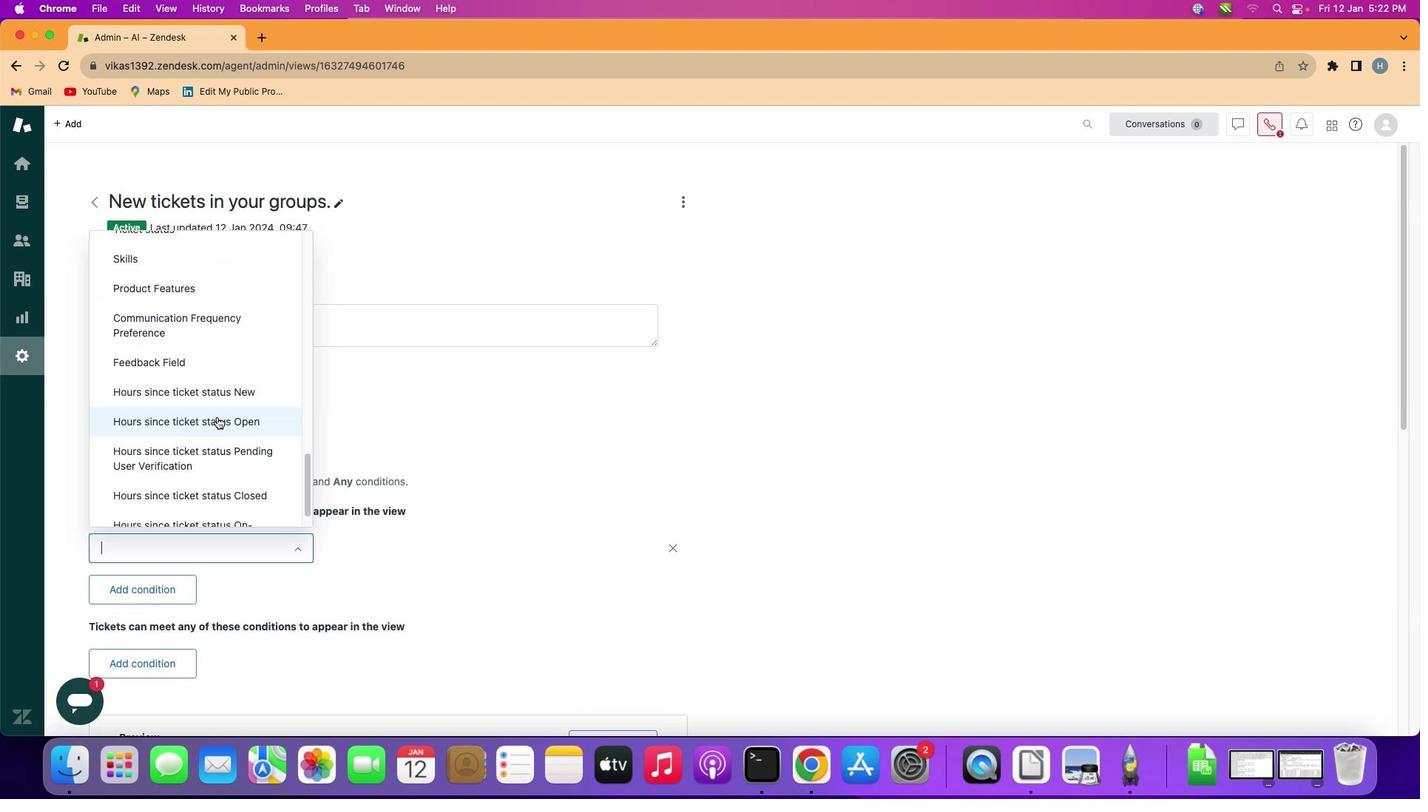 
Action: Mouse scrolled (241, 441) with delta (24, 23)
Screenshot: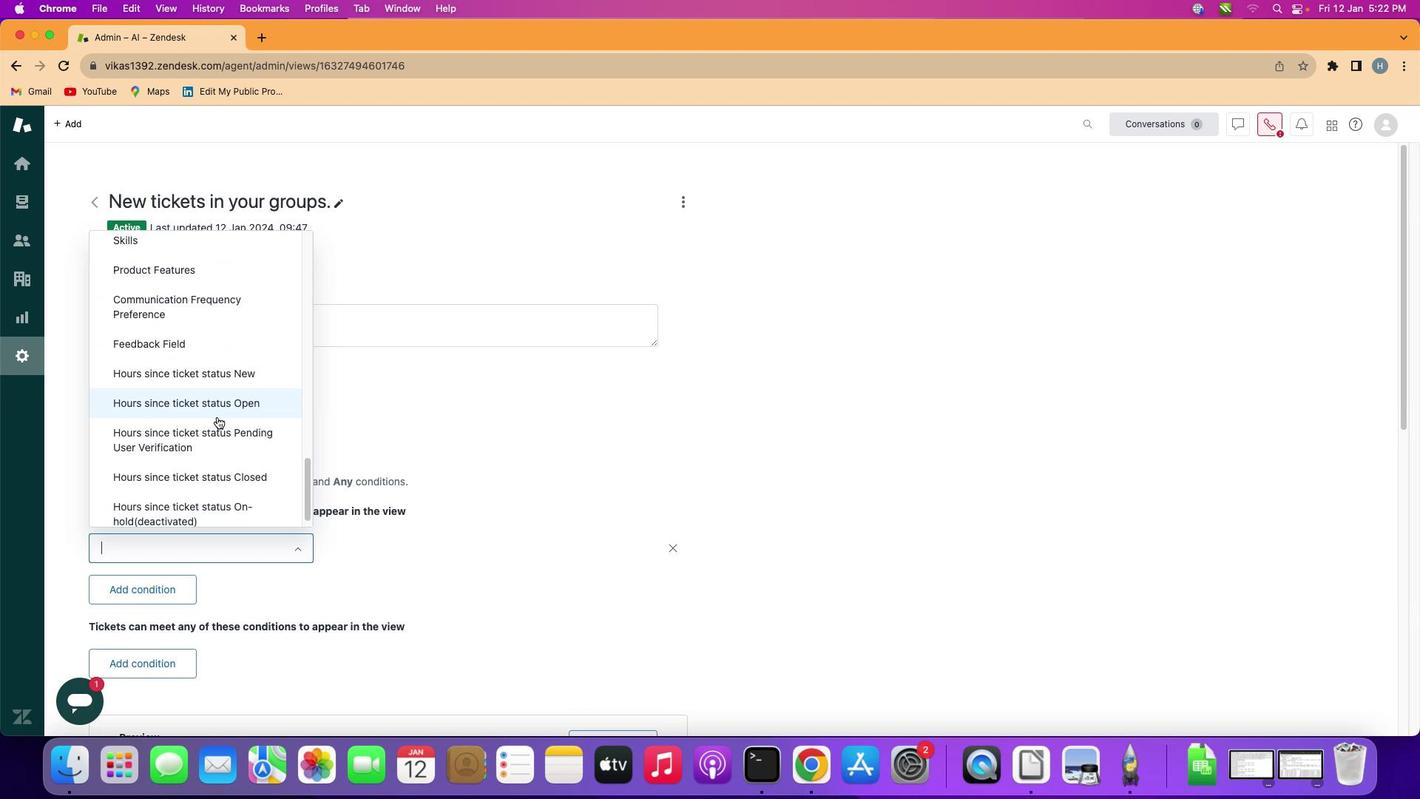 
Action: Mouse moved to (241, 441)
Screenshot: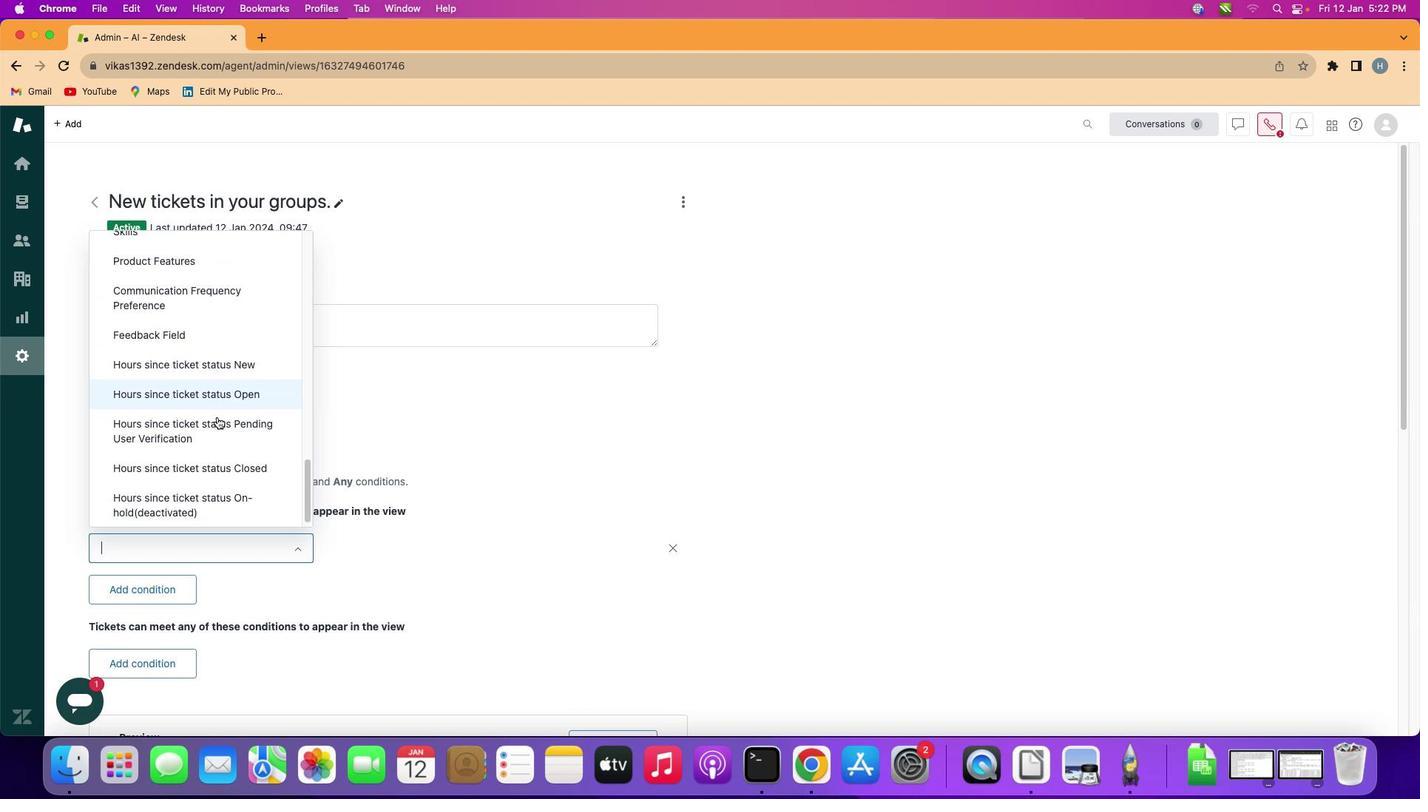 
Action: Mouse scrolled (241, 441) with delta (24, 23)
Screenshot: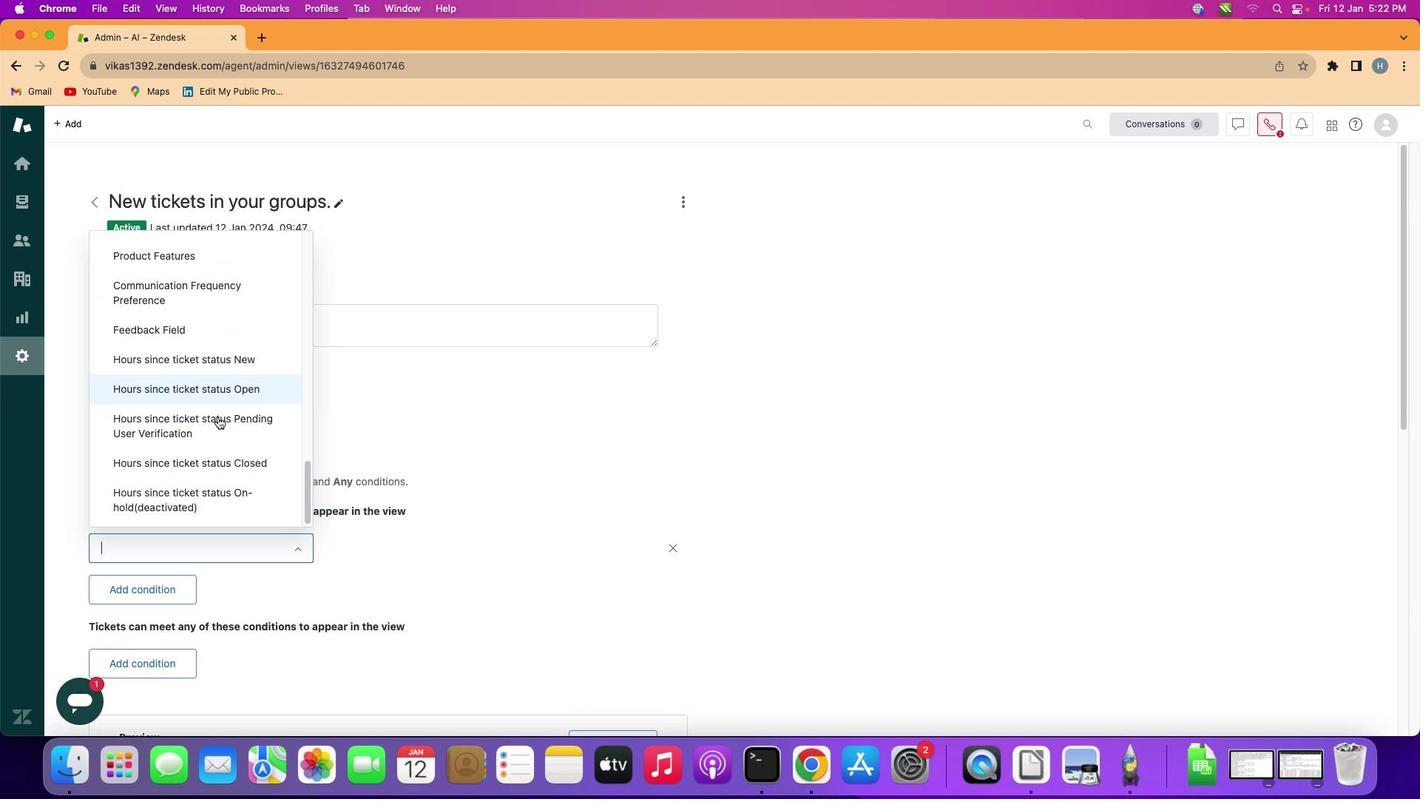 
Action: Mouse scrolled (241, 441) with delta (24, 22)
Screenshot: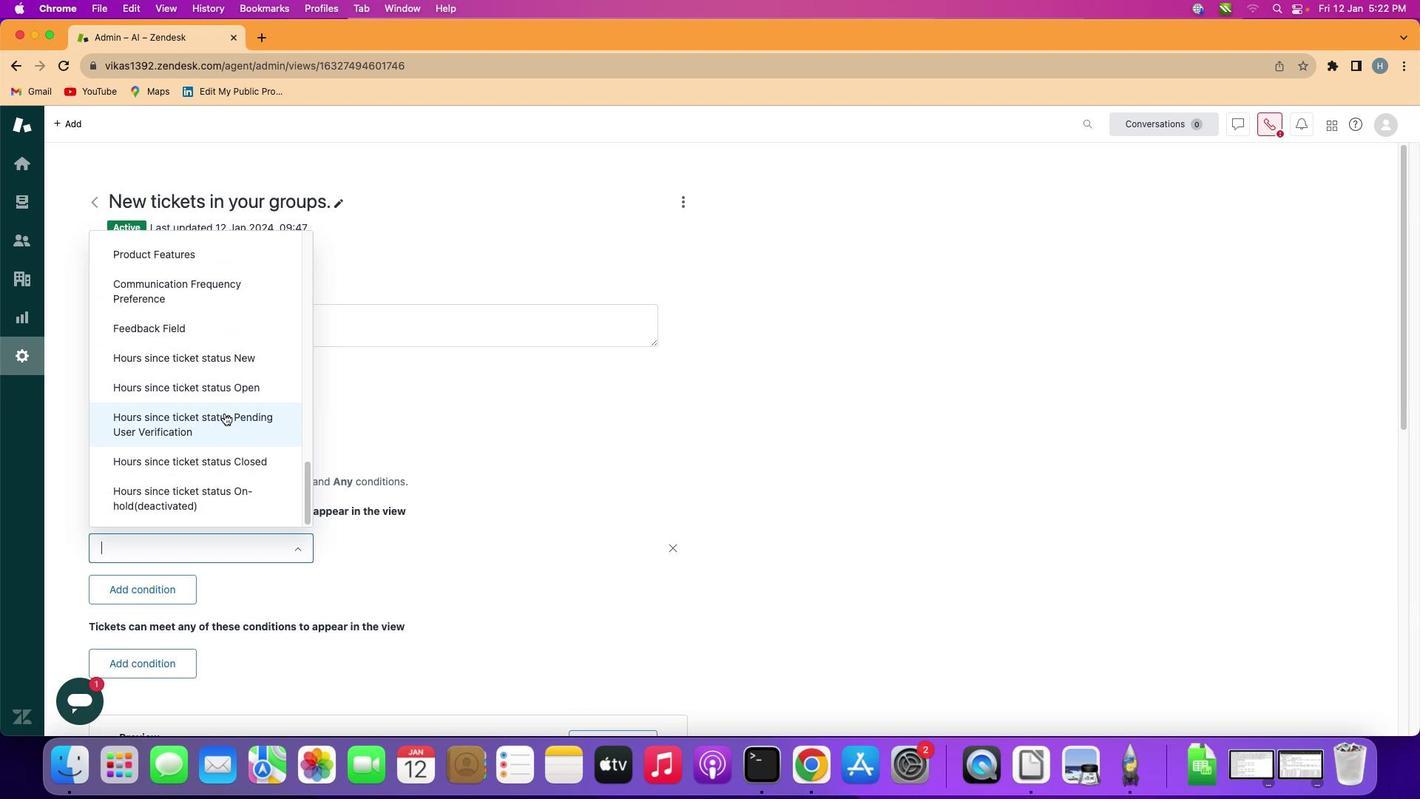 
Action: Mouse moved to (269, 419)
Screenshot: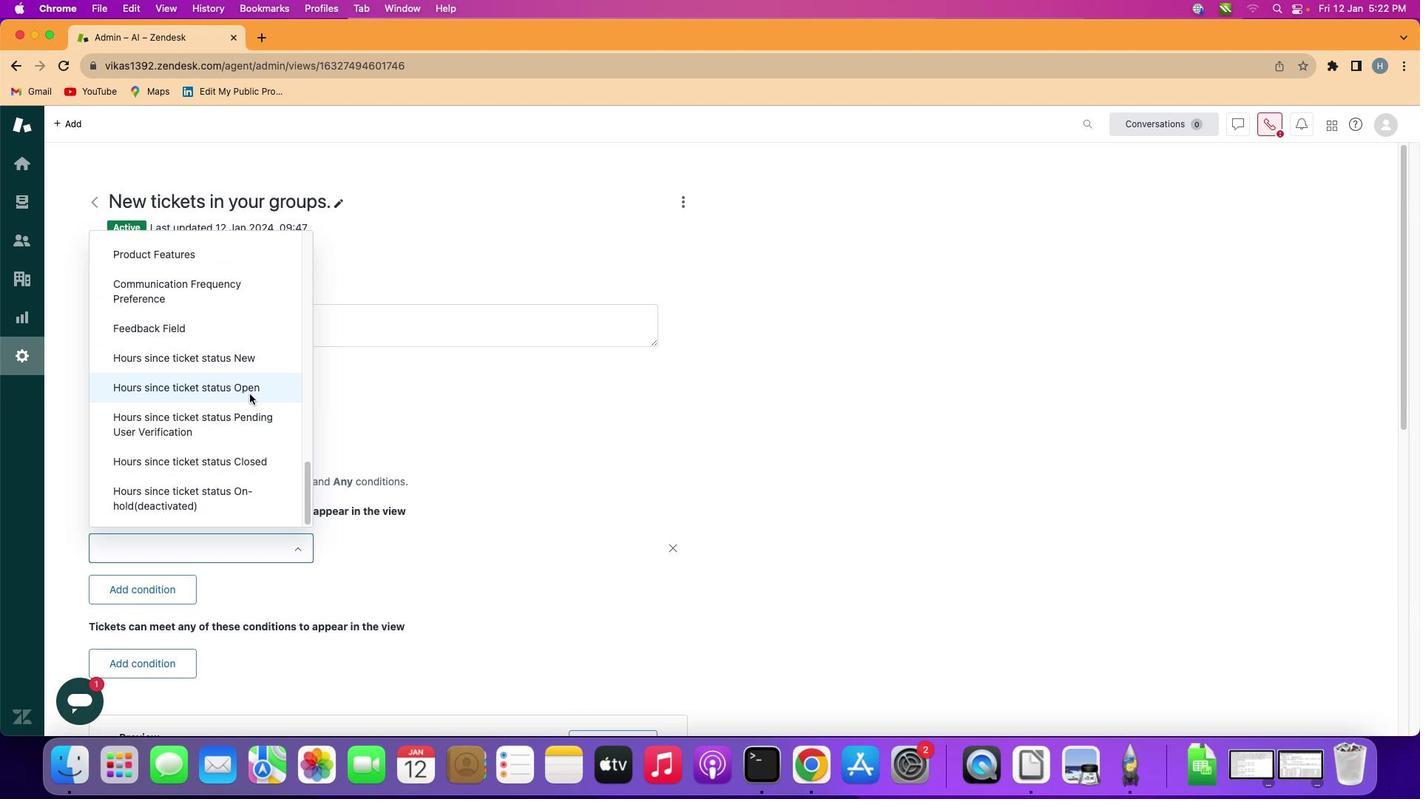 
Action: Mouse pressed left at (269, 419)
Screenshot: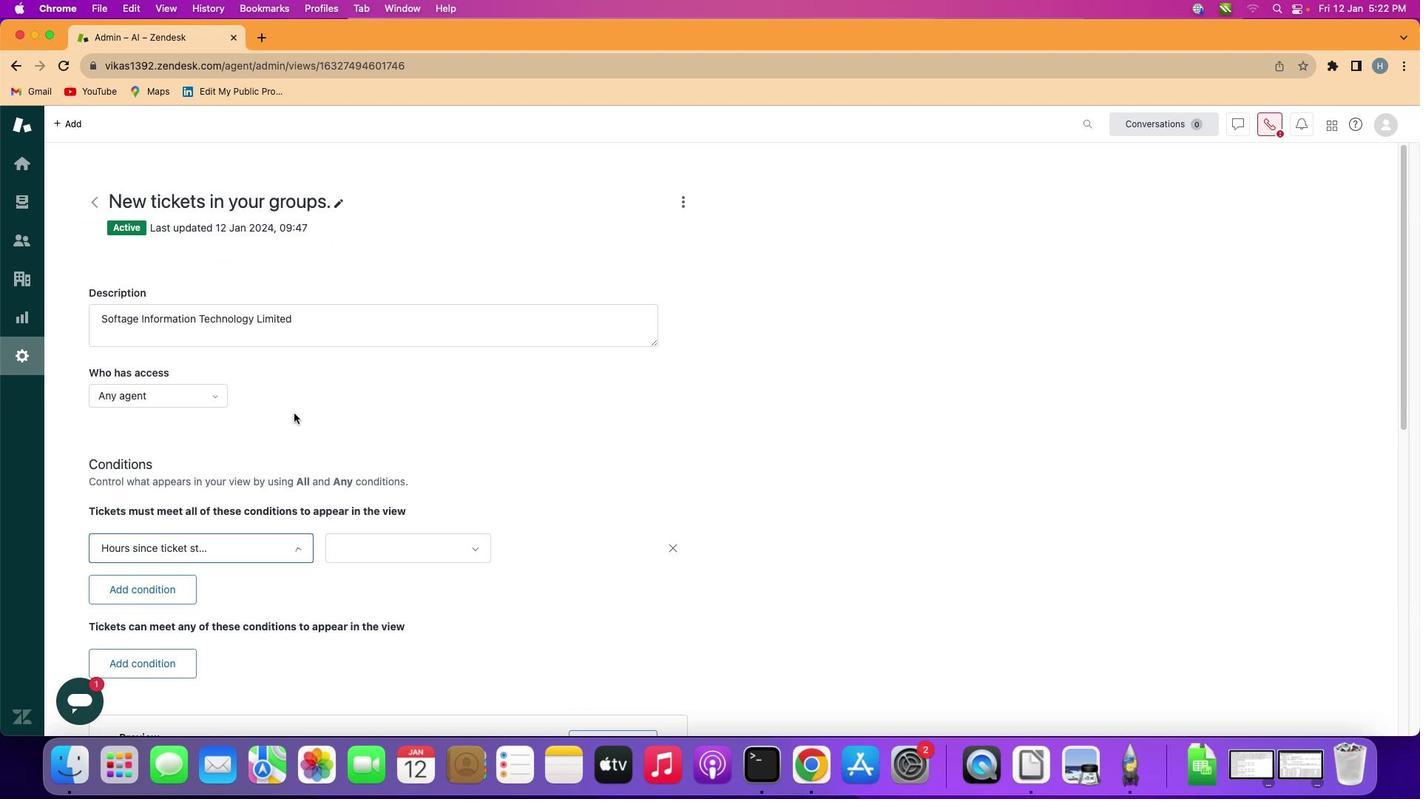 
Action: Mouse moved to (465, 566)
Screenshot: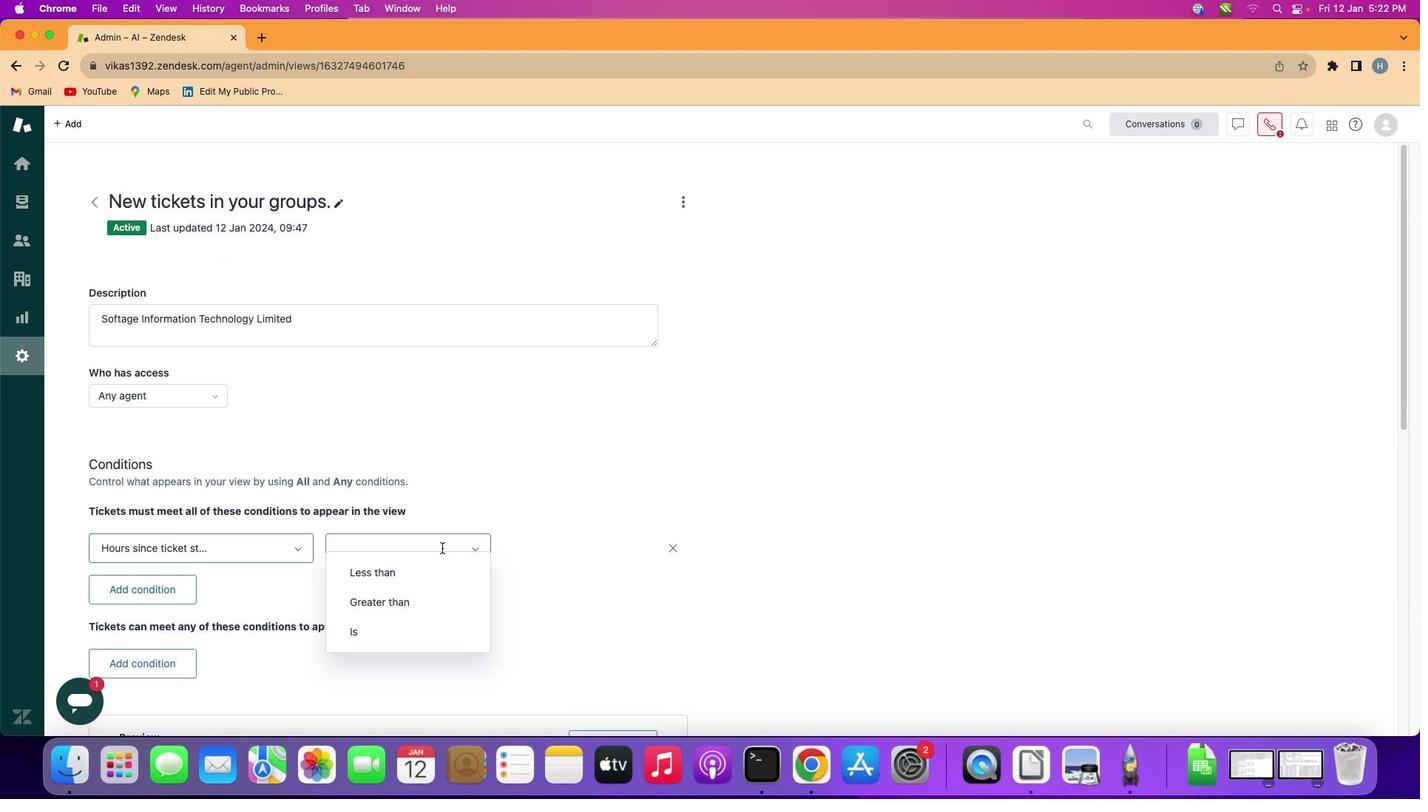 
Action: Mouse pressed left at (465, 566)
Screenshot: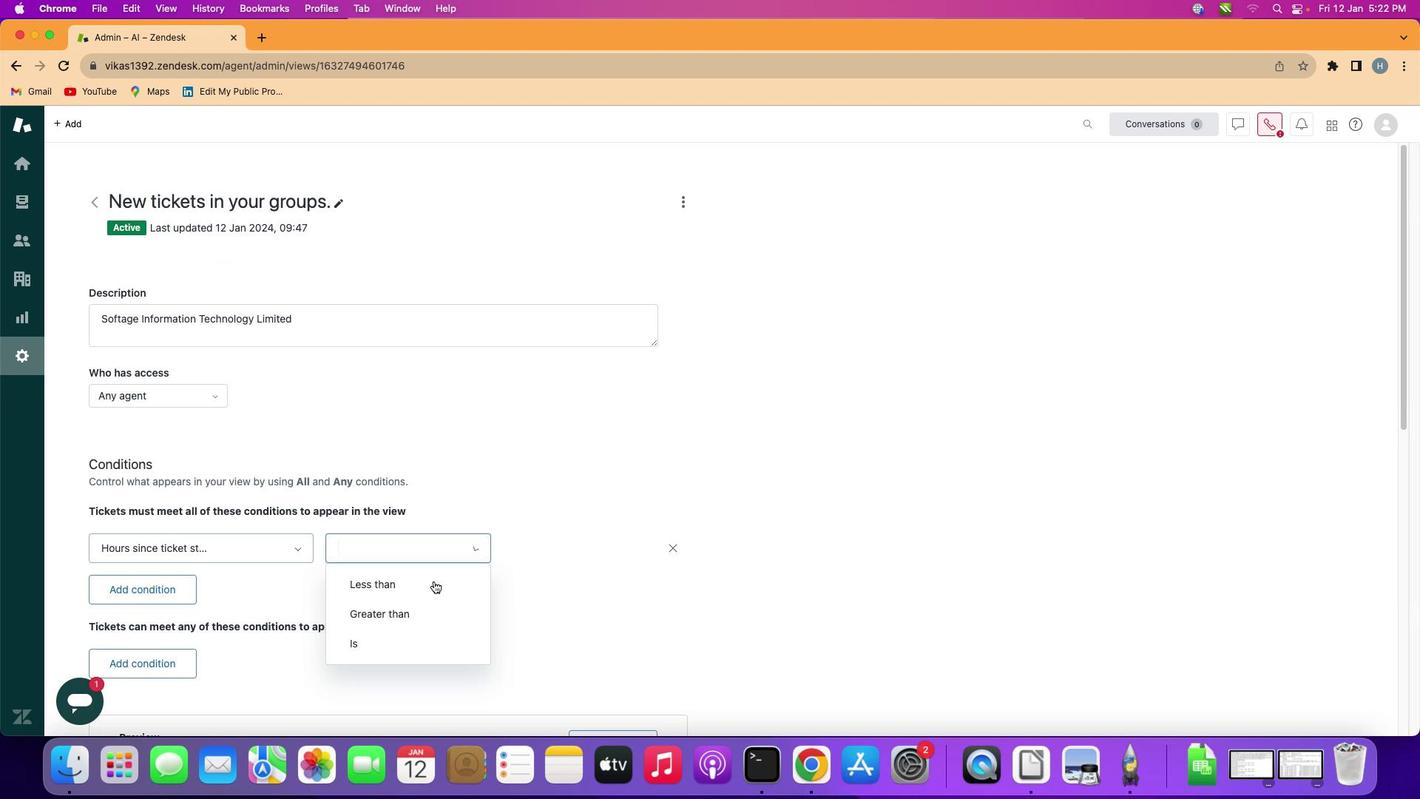 
Action: Mouse moved to (438, 636)
Screenshot: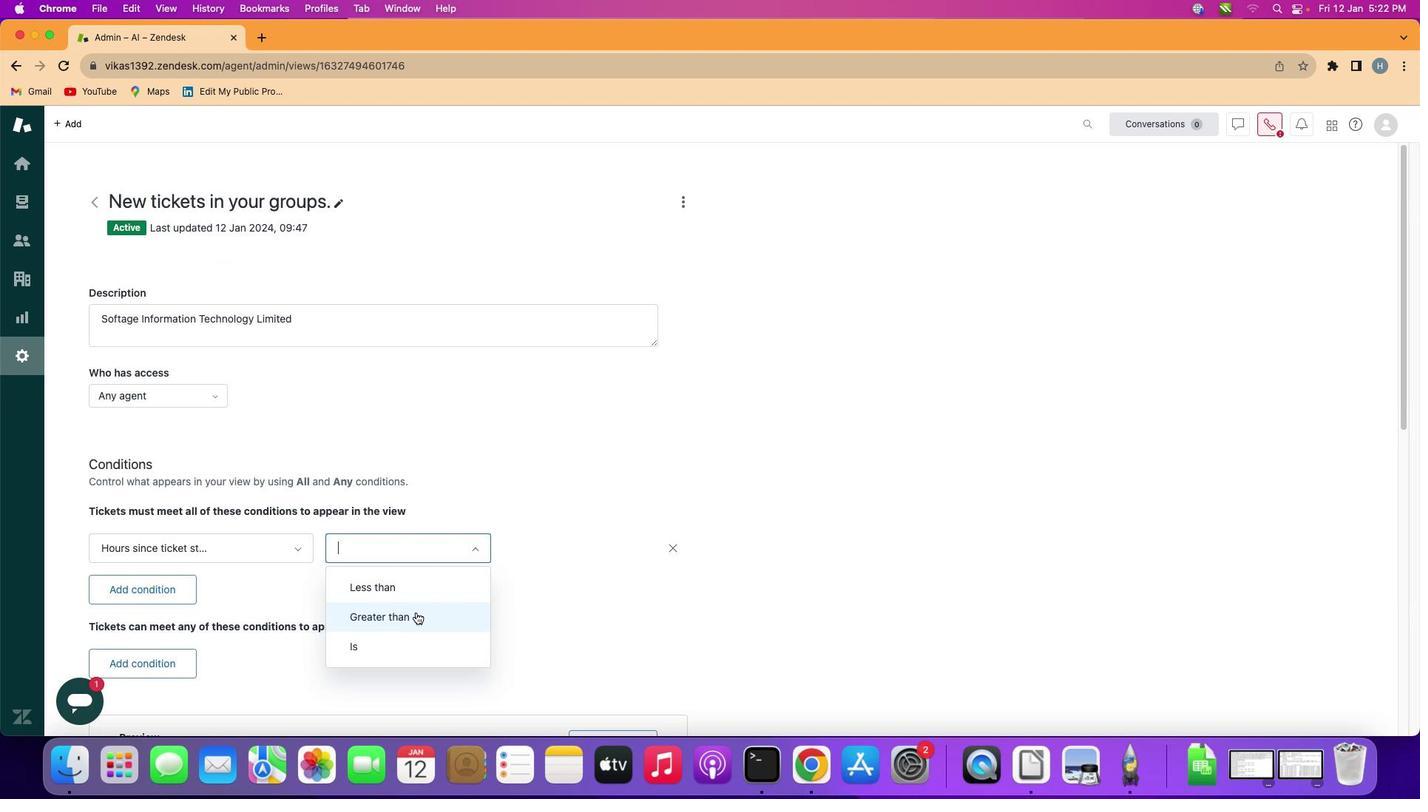 
Action: Mouse pressed left at (438, 636)
Screenshot: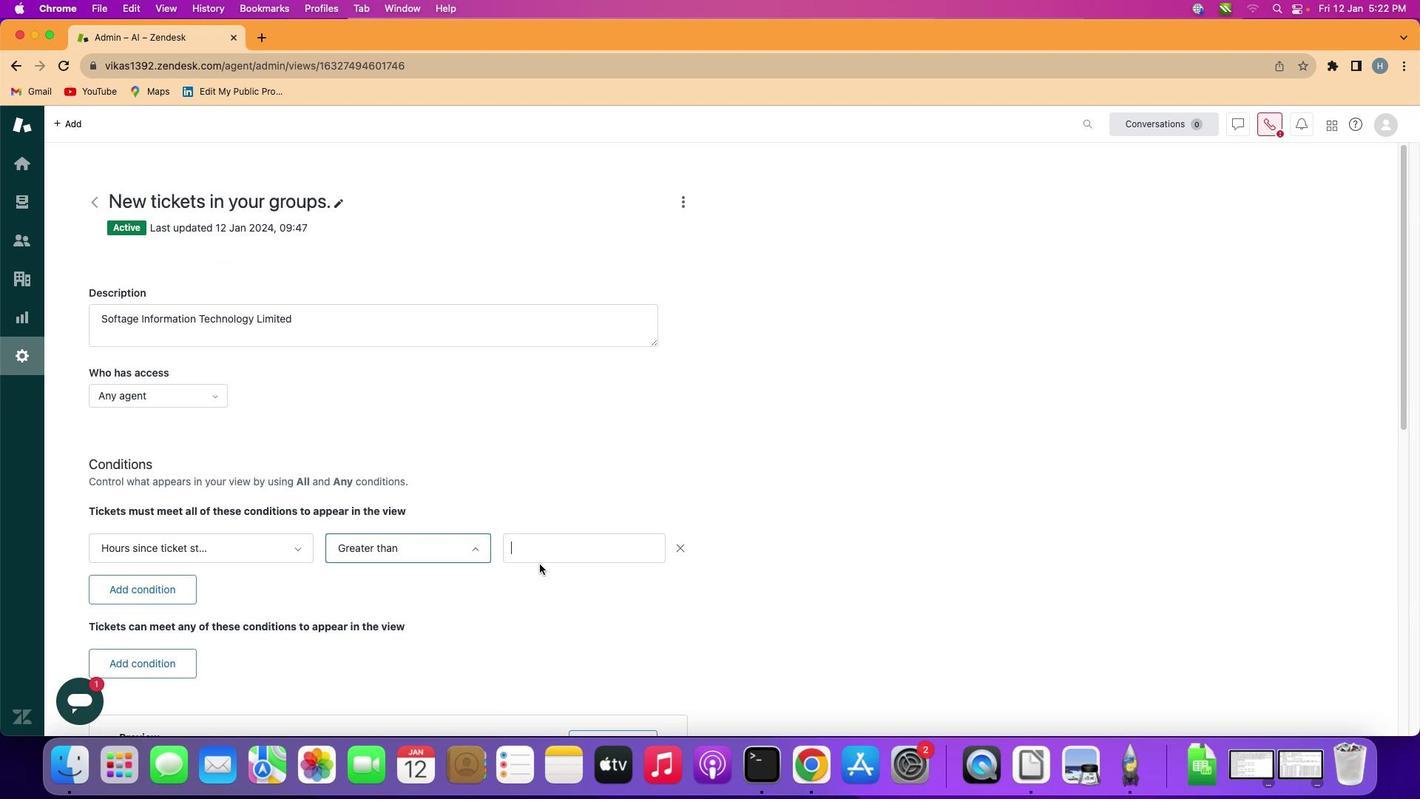 
Action: Mouse moved to (586, 577)
Screenshot: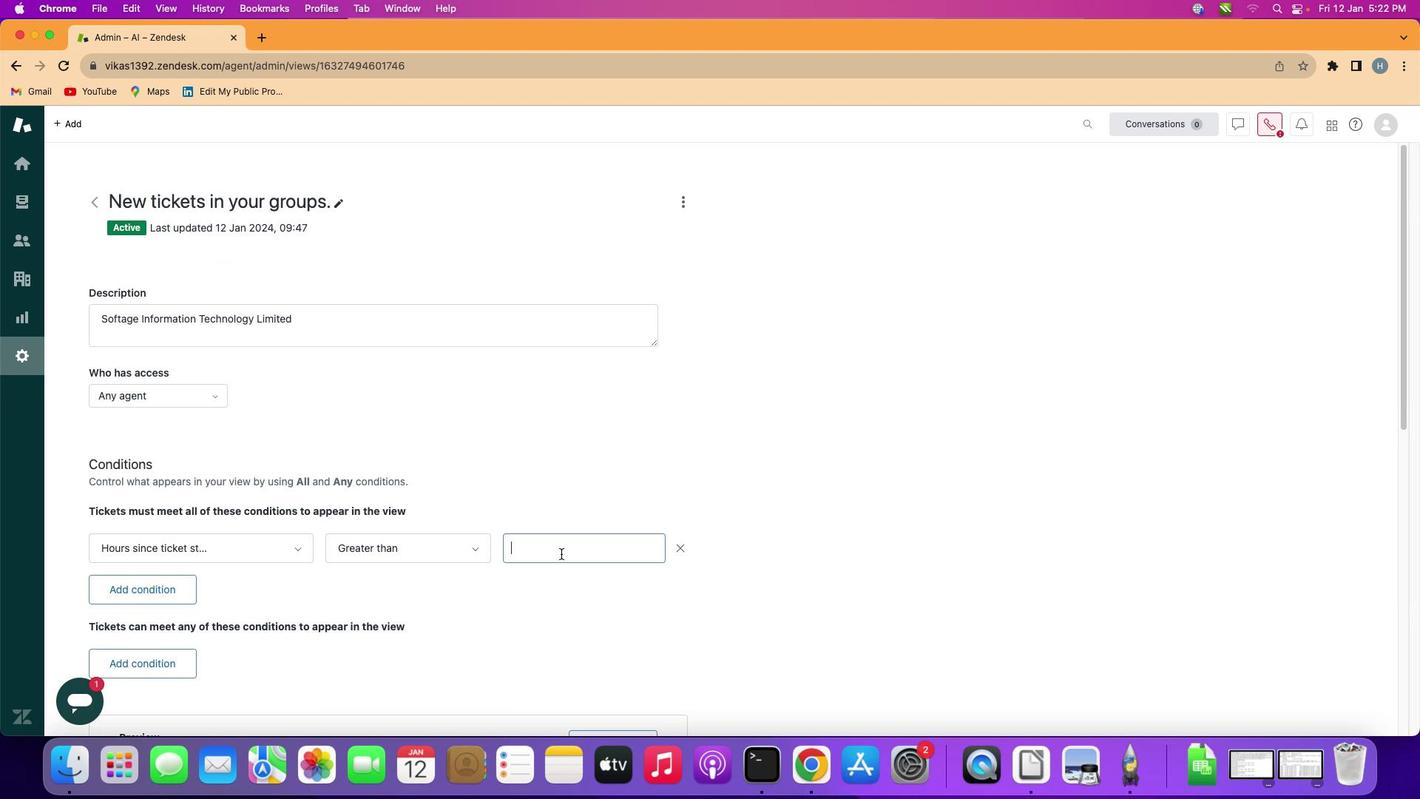 
Action: Mouse pressed left at (586, 577)
Screenshot: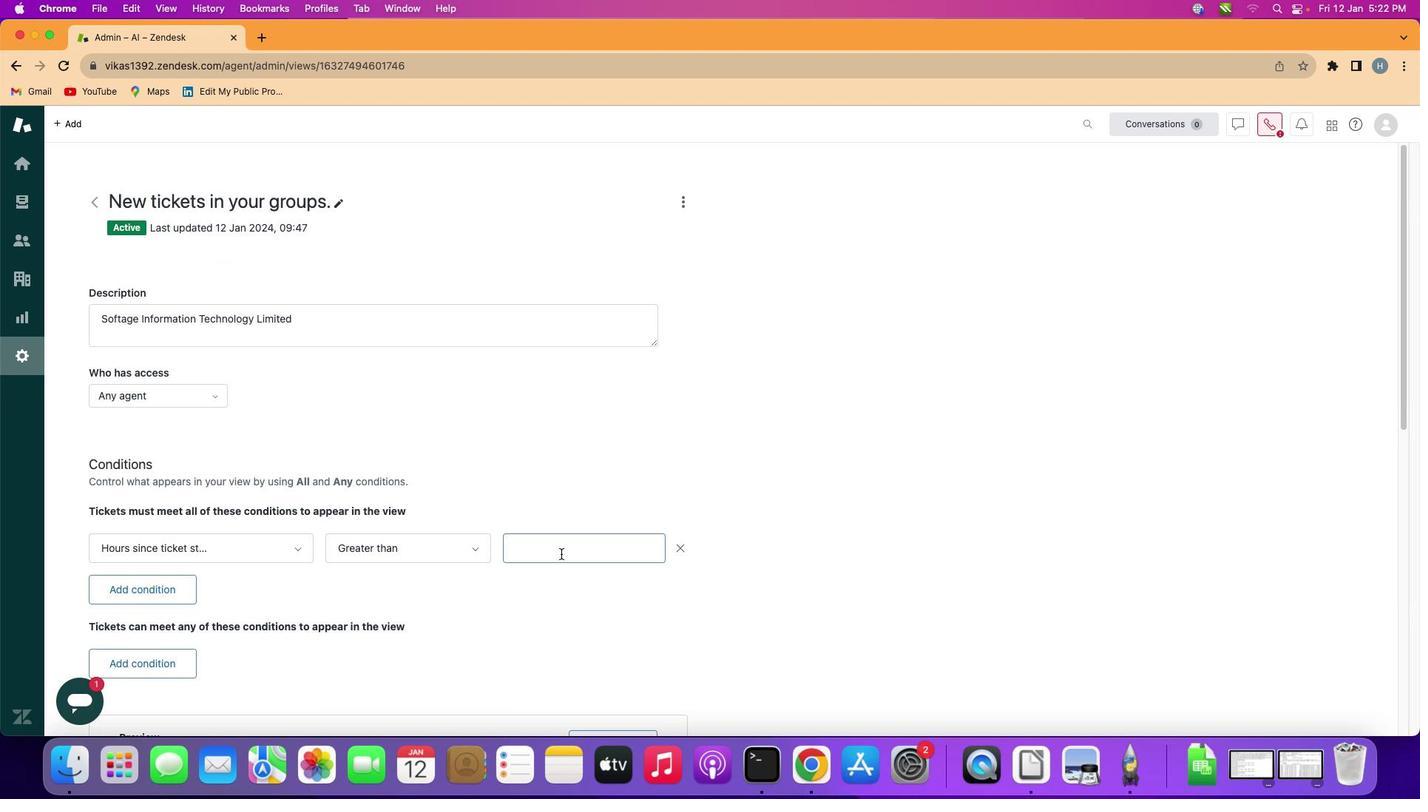 
Action: Key pressed Key.shift'T''e''n'
Screenshot: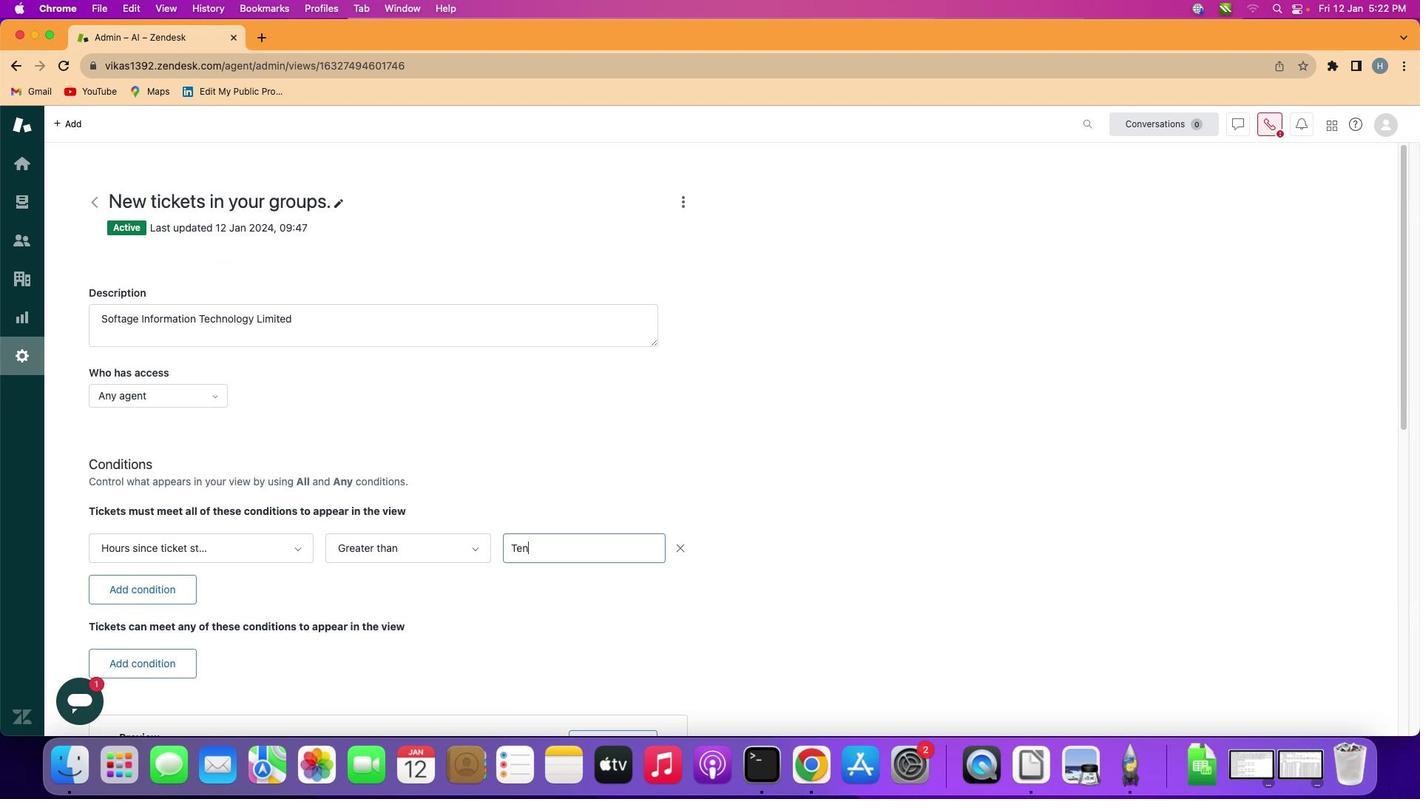 
Action: Mouse moved to (581, 613)
Screenshot: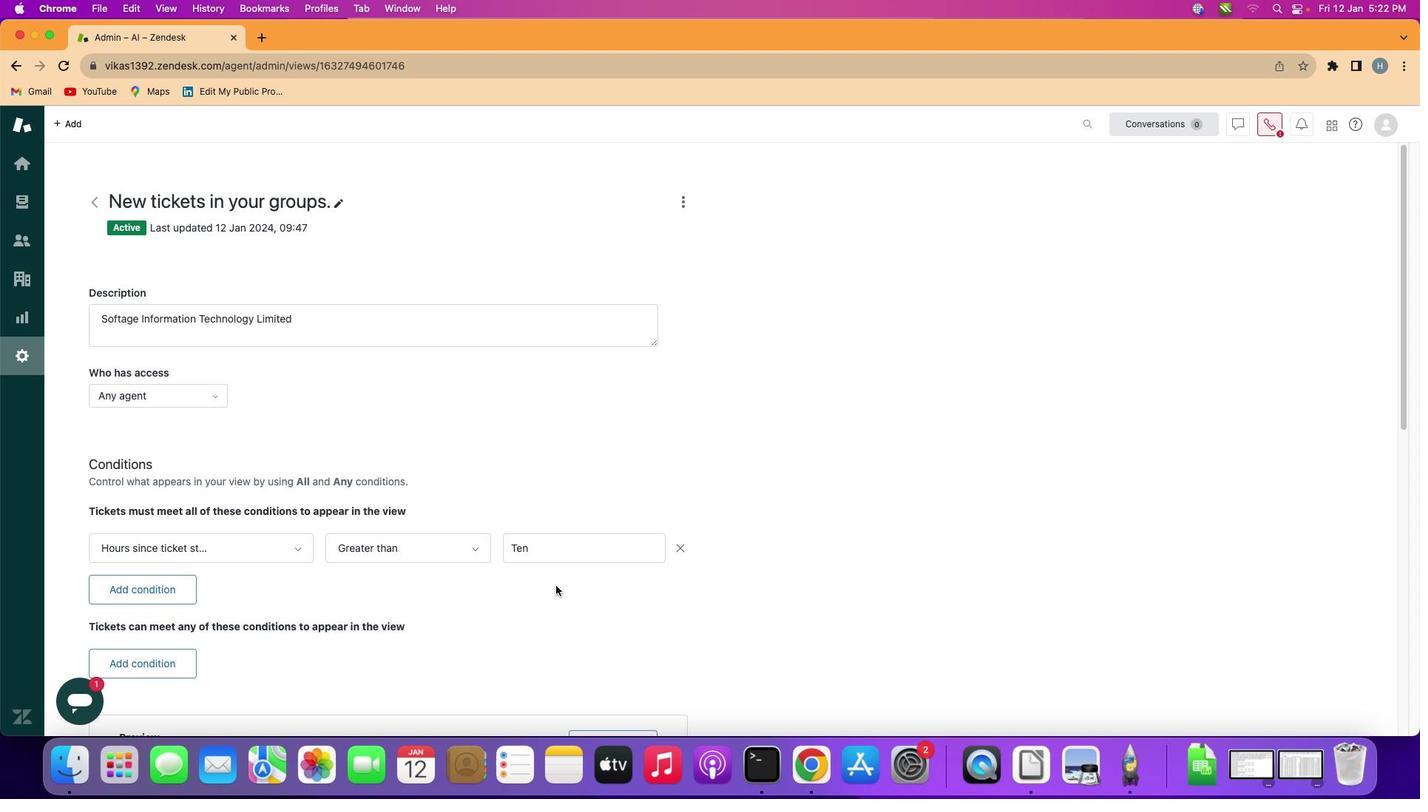 
